 Task: Create a task  Add integration with third-party services such as Google Drive and Dropbox , assign it to team member softage.7@softage.net in the project Ubertech and update the status of the task to  On Track  , set the priority of the task to Low.
Action: Mouse moved to (74, 395)
Screenshot: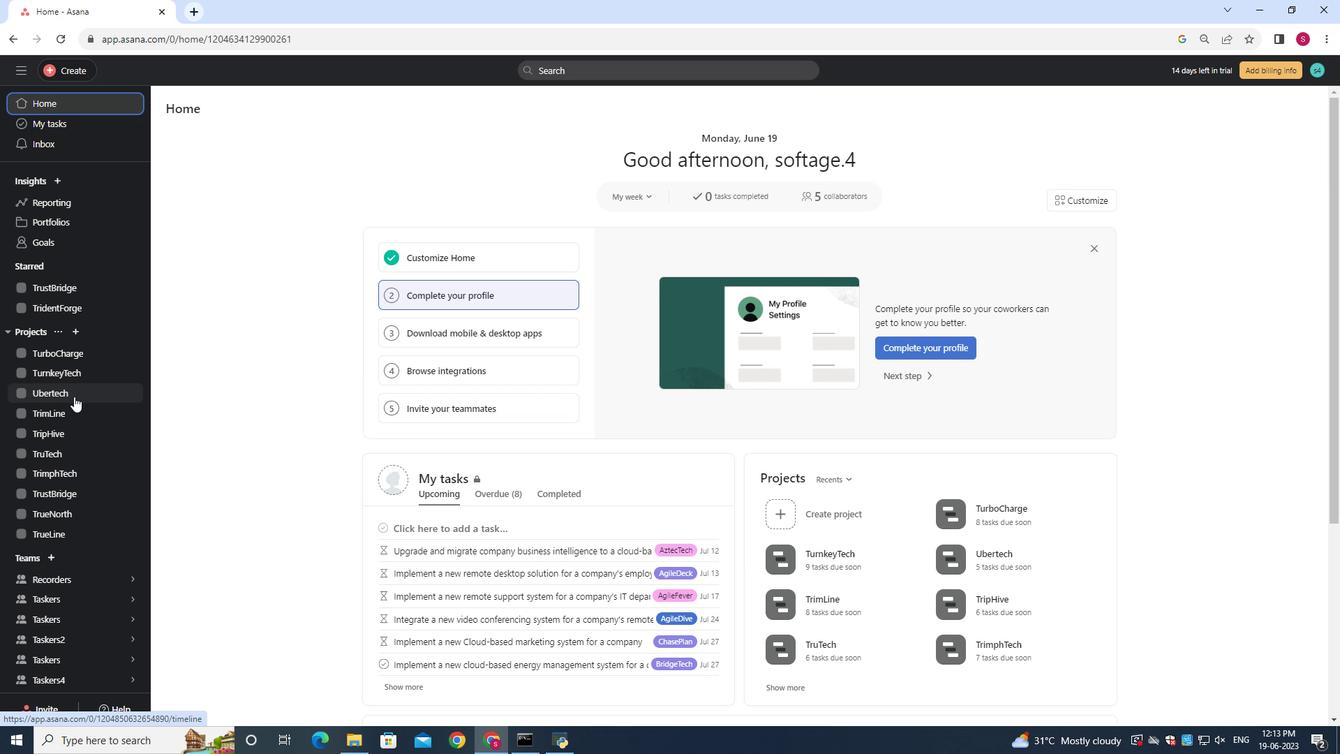 
Action: Mouse pressed left at (74, 395)
Screenshot: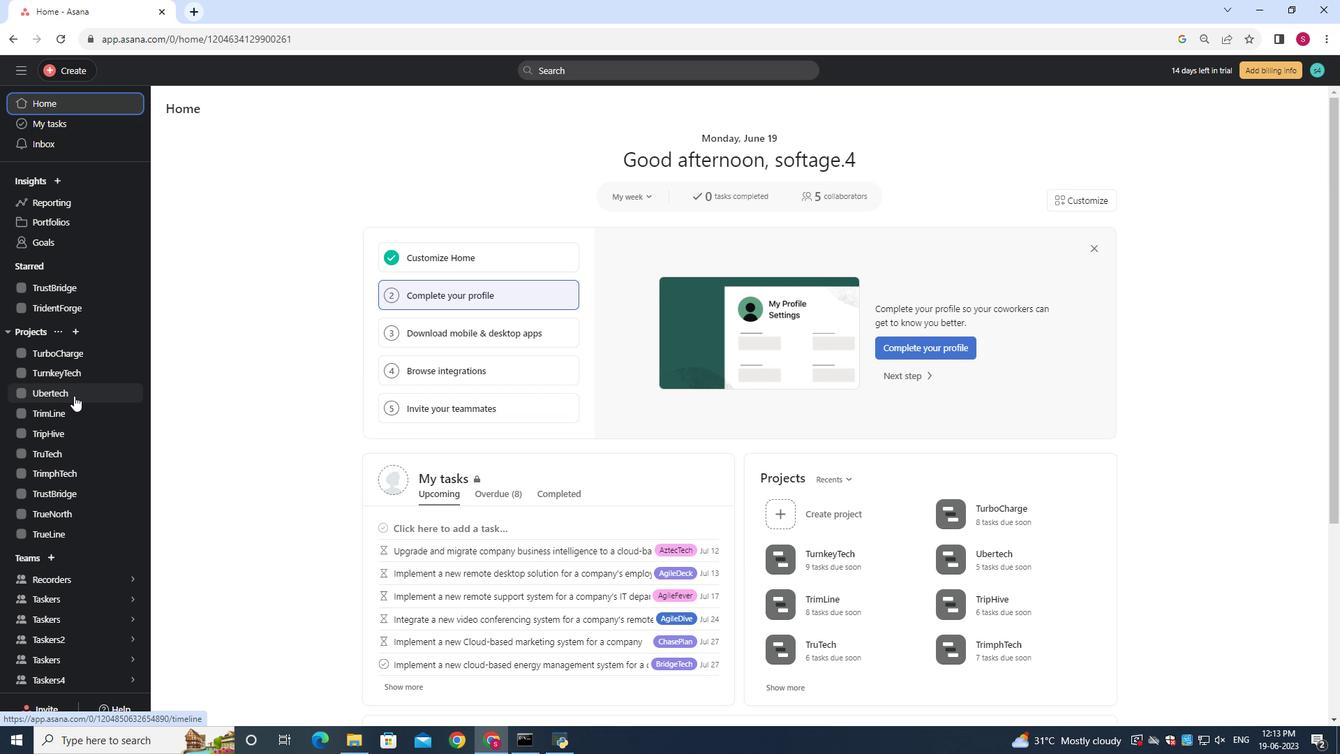 
Action: Mouse moved to (194, 166)
Screenshot: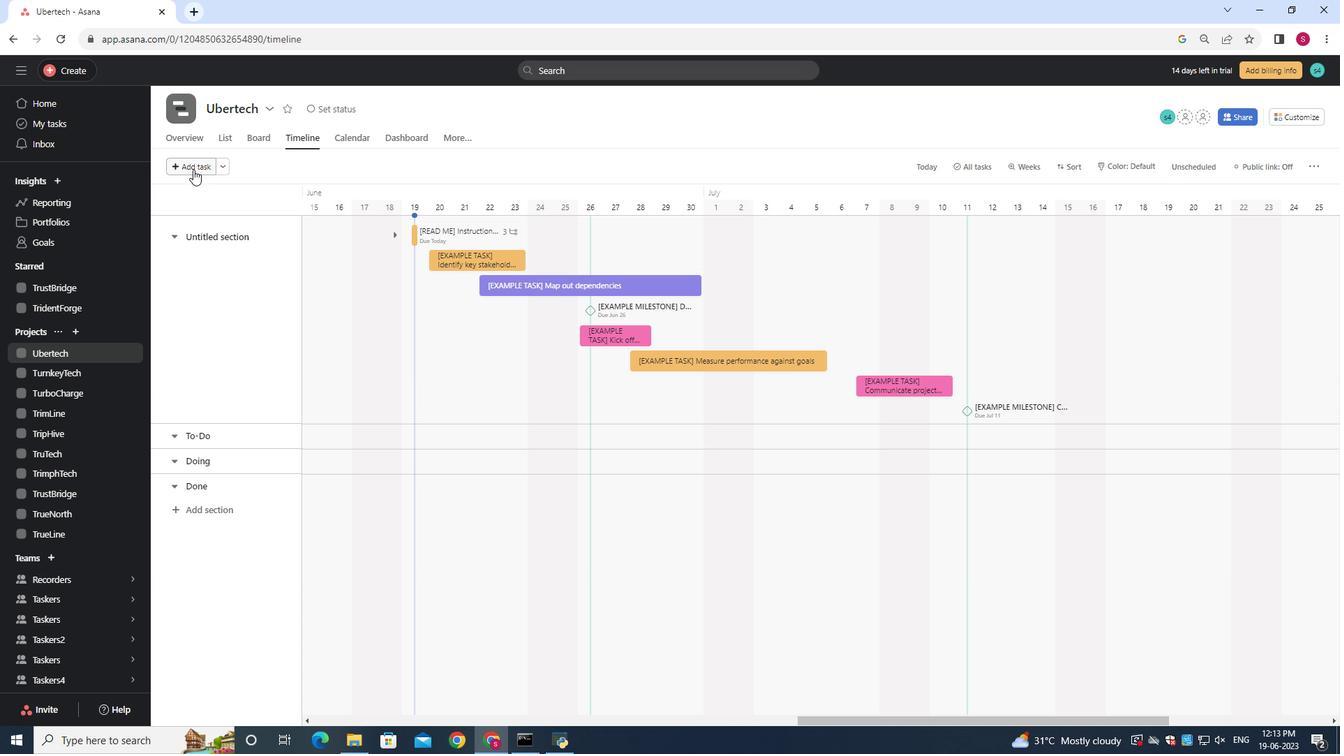 
Action: Mouse pressed left at (194, 166)
Screenshot: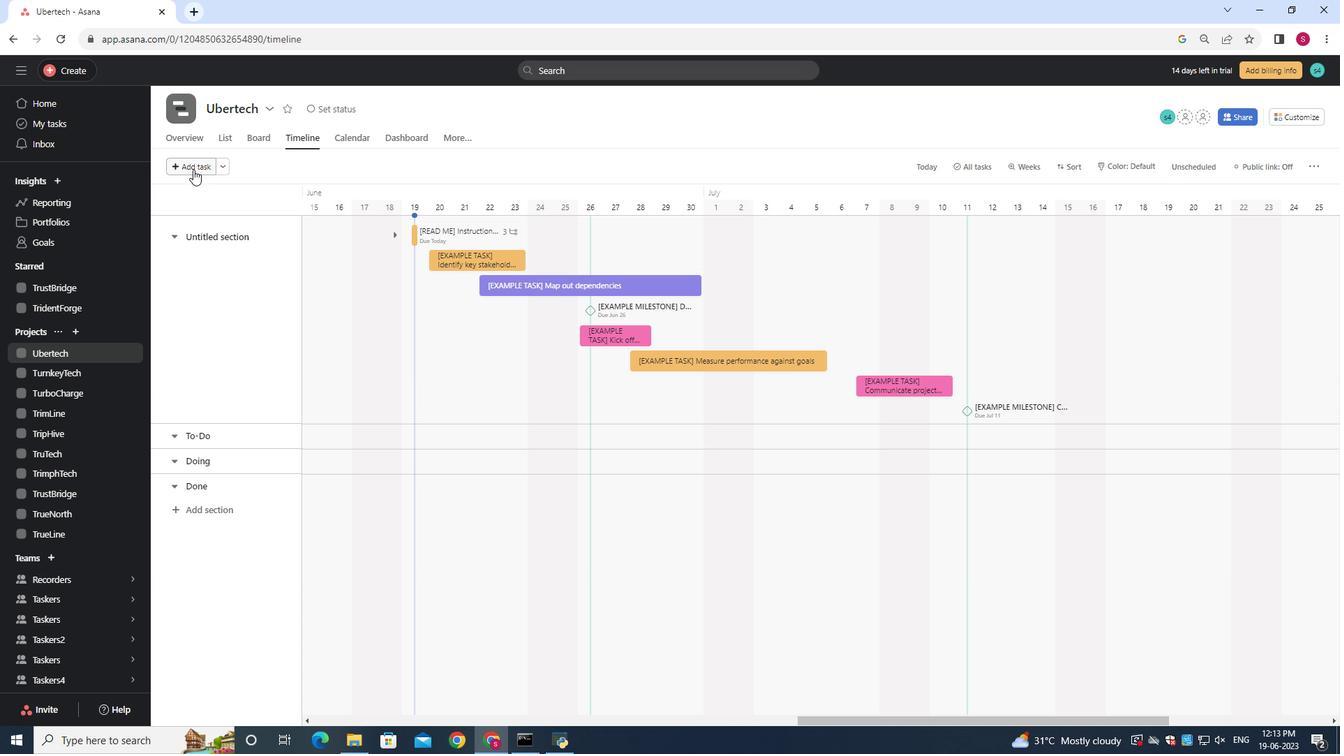 
Action: Mouse moved to (196, 167)
Screenshot: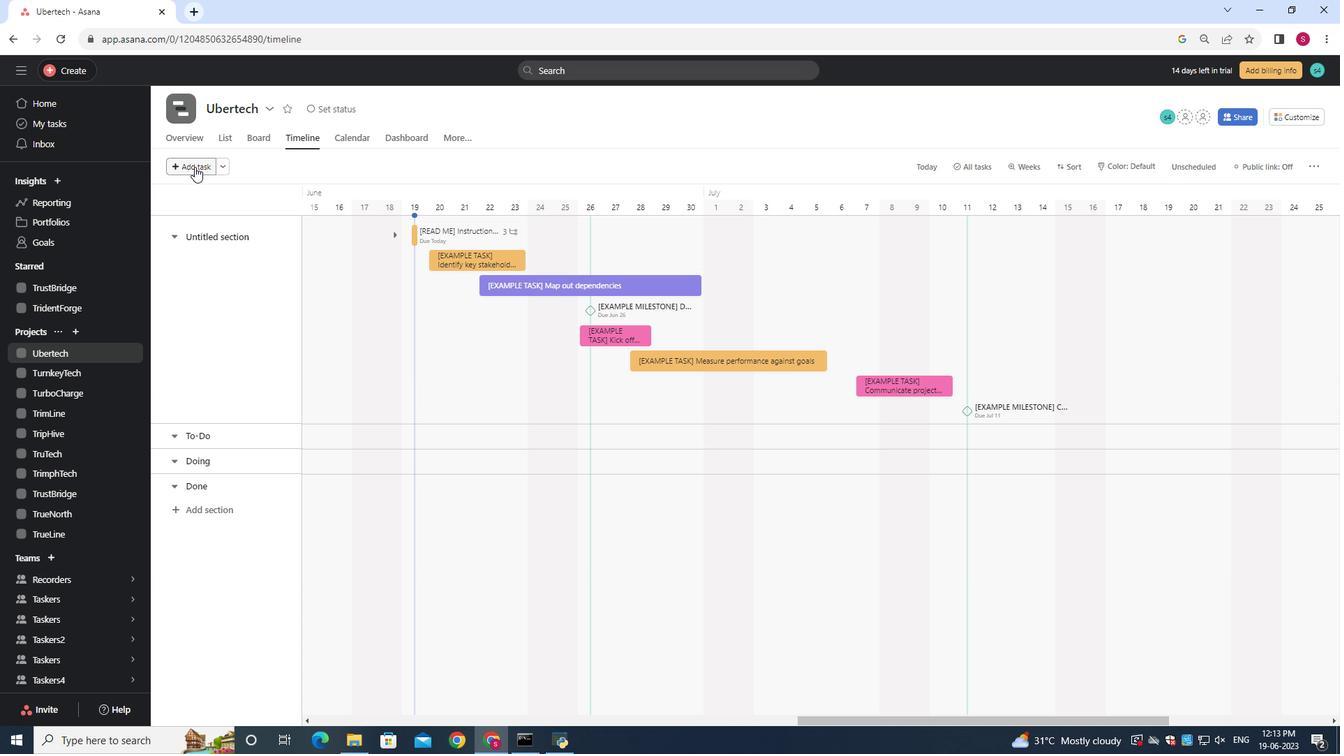 
Action: Key pressed <Key.shift>Add<Key.space><Key.shift>integration<Key.space>with<Key.space>third-party<Key.space>services<Key.space>such<Key.space>as<Key.space><Key.shift>Google<Key.space><Key.shift>Drive<Key.space>and<Key.space><Key.shift>F<Key.backspace><Key.shift>Dropboc<Key.backspace>x
Screenshot: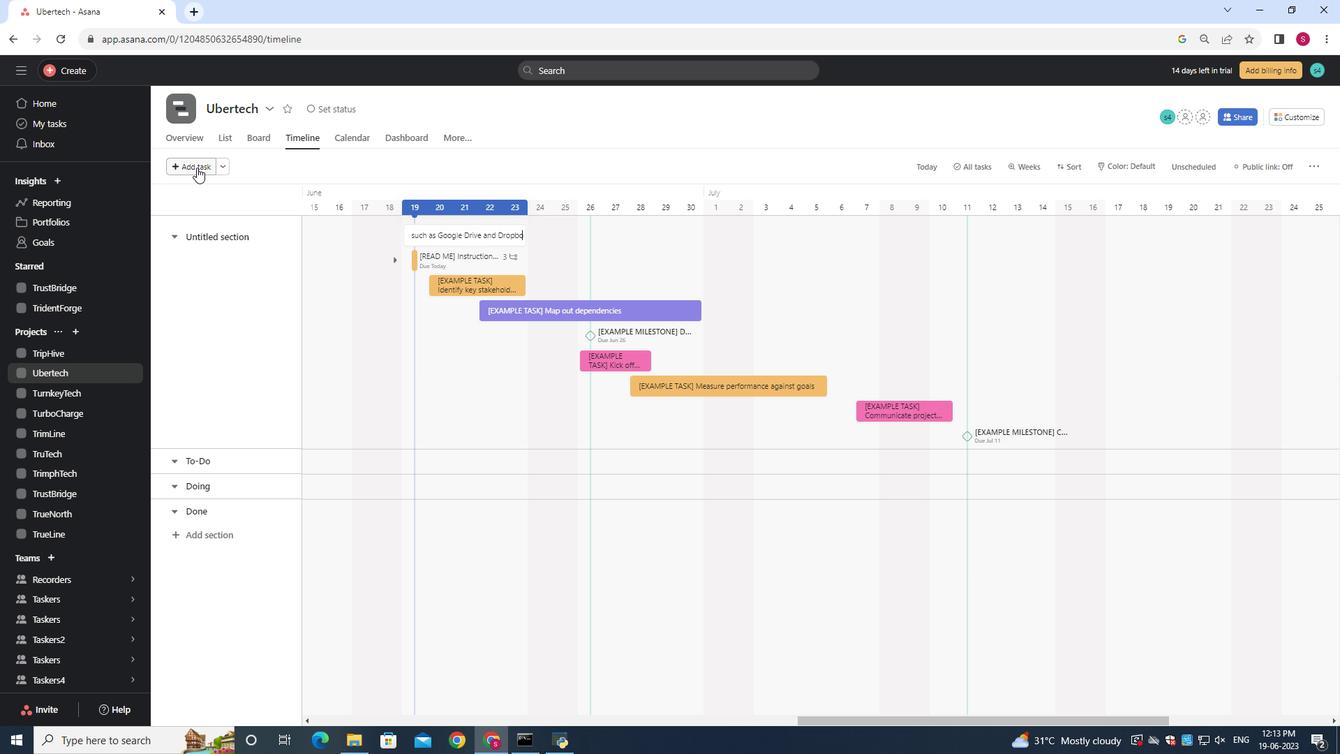 
Action: Mouse moved to (490, 238)
Screenshot: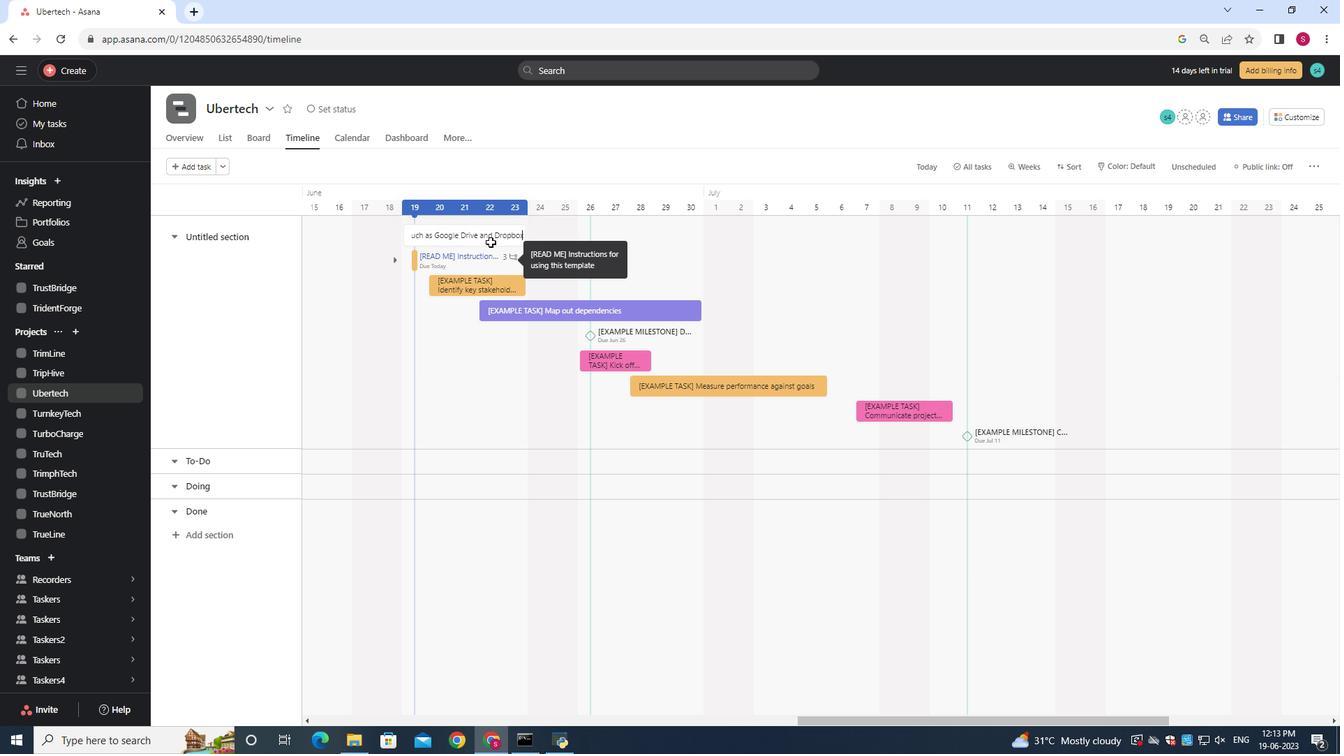 
Action: Mouse pressed left at (490, 238)
Screenshot: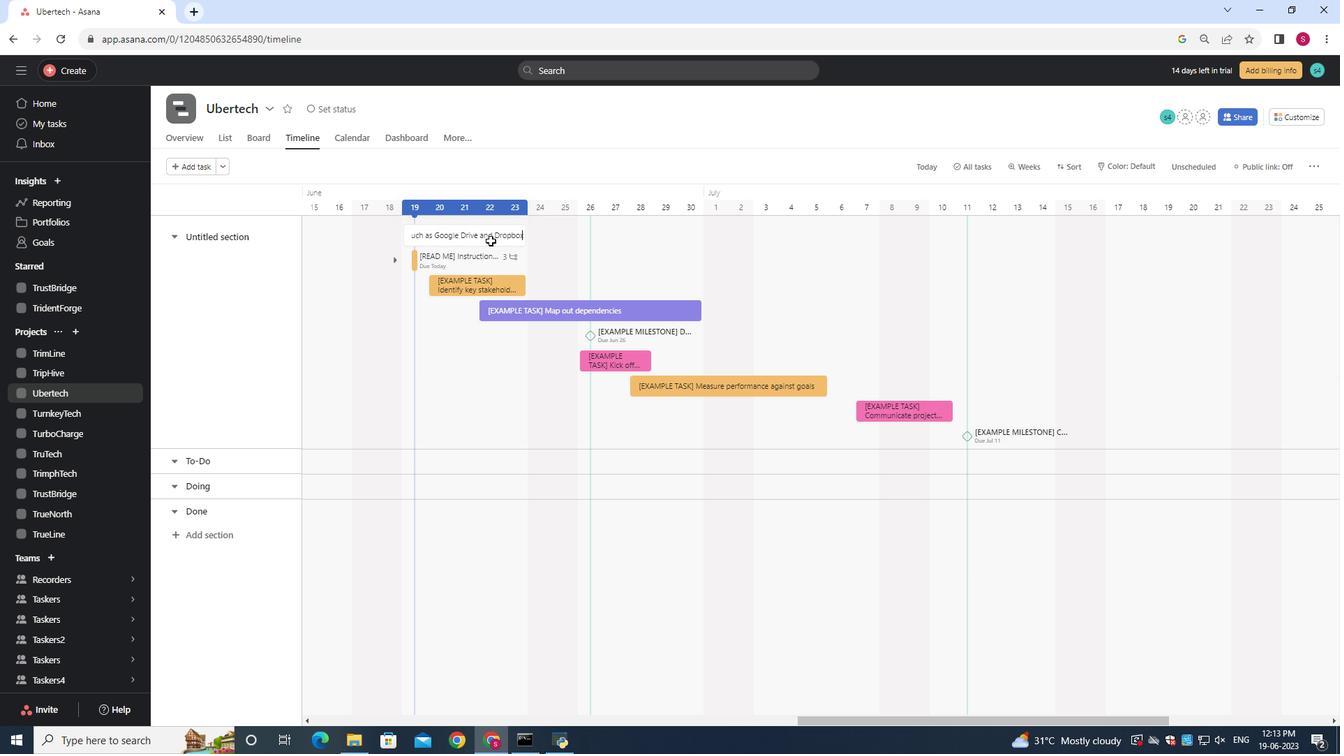 
Action: Mouse moved to (1026, 371)
Screenshot: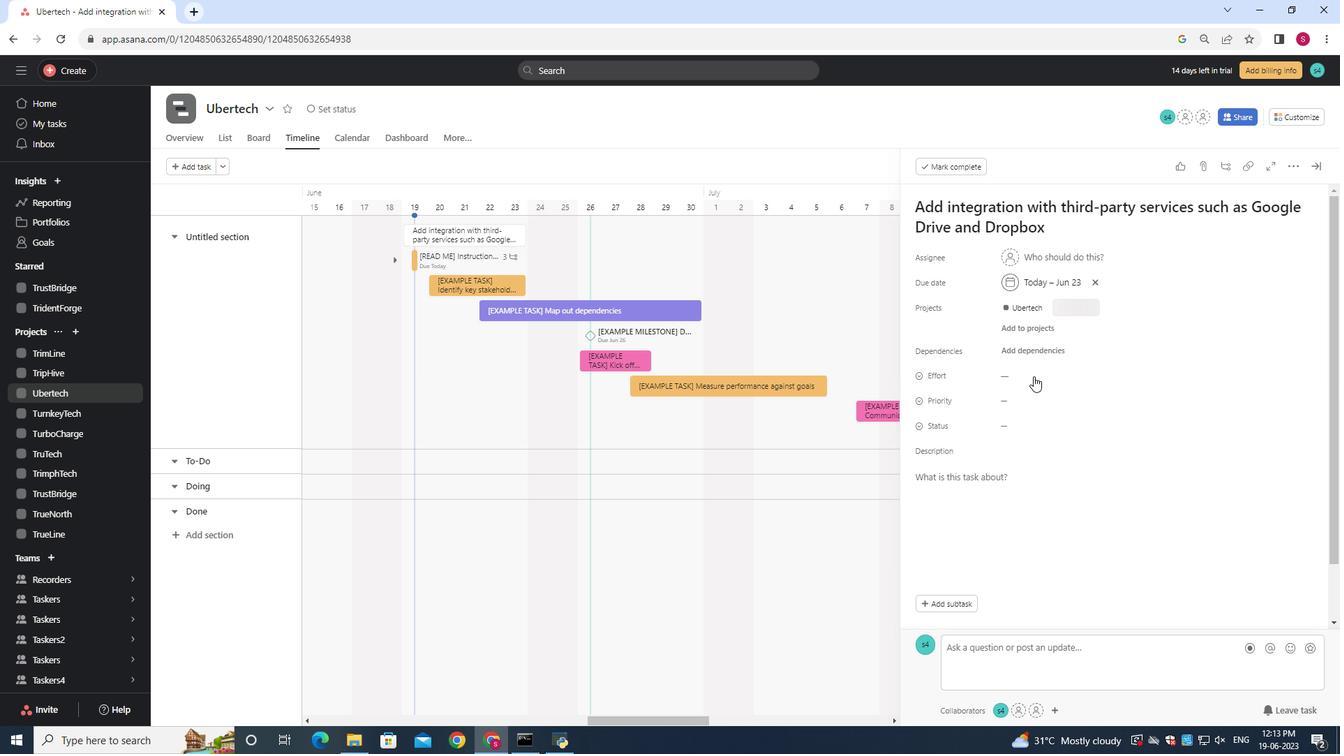 
Action: Mouse scrolled (1026, 370) with delta (0, 0)
Screenshot: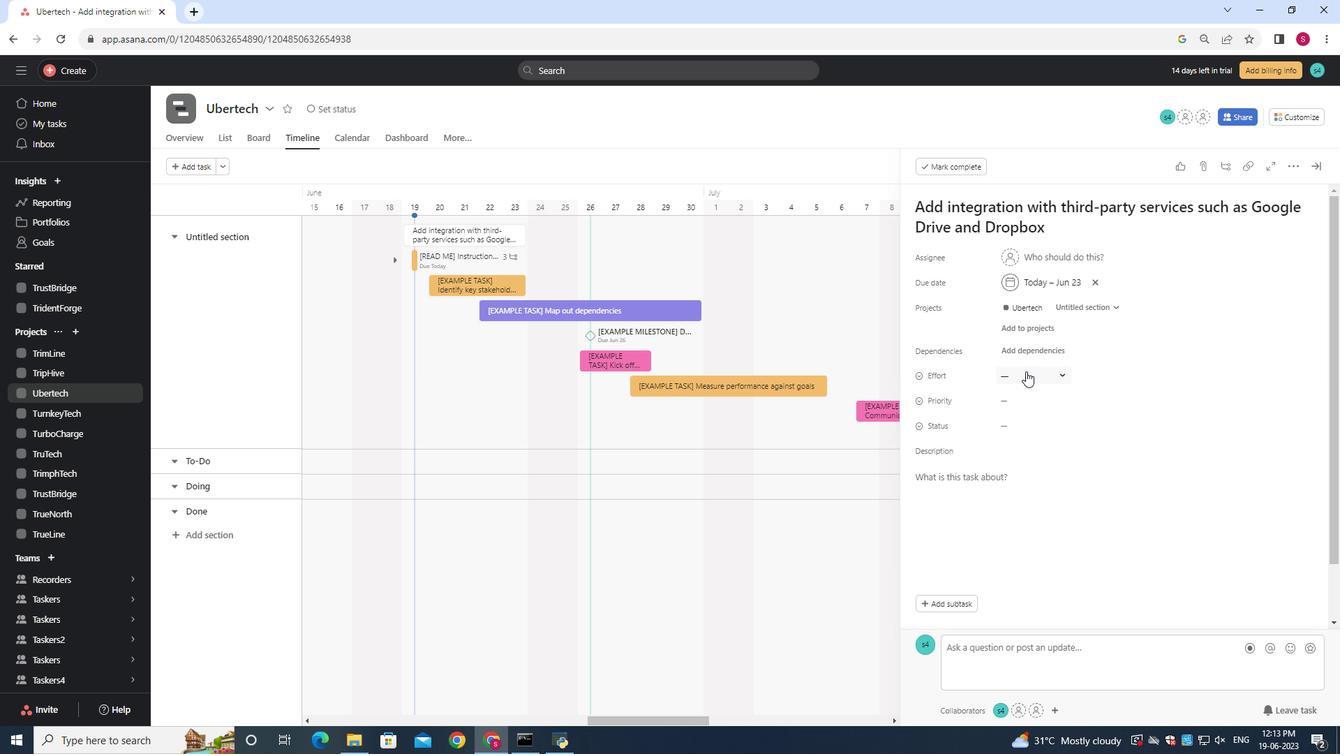 
Action: Mouse moved to (1026, 372)
Screenshot: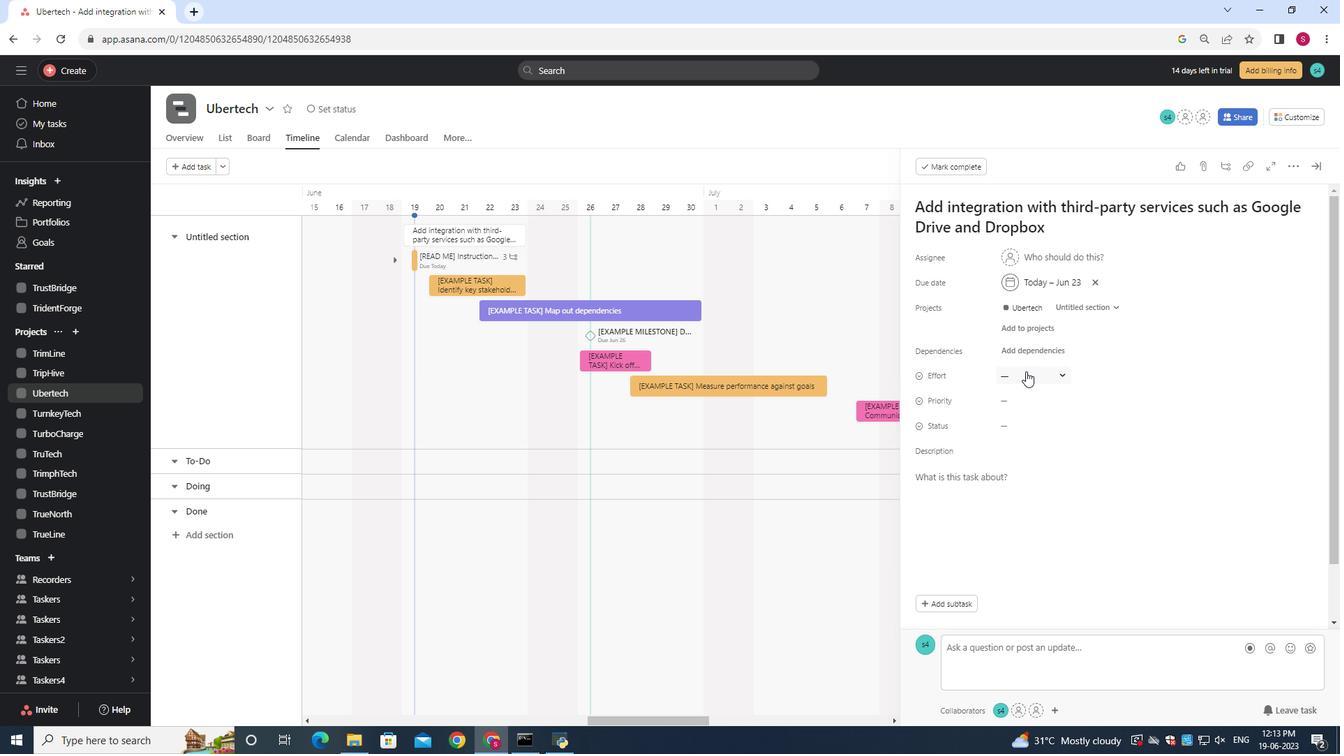
Action: Mouse scrolled (1026, 370) with delta (0, 0)
Screenshot: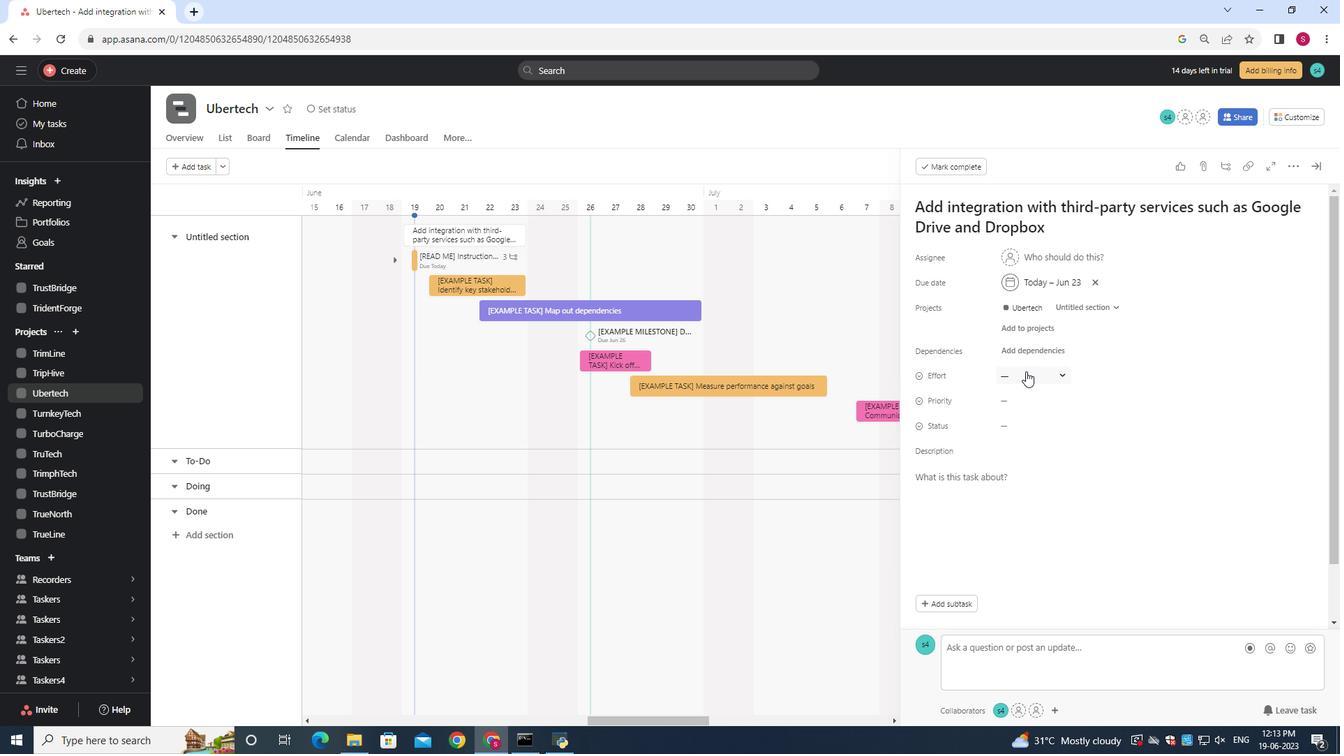 
Action: Mouse moved to (1026, 373)
Screenshot: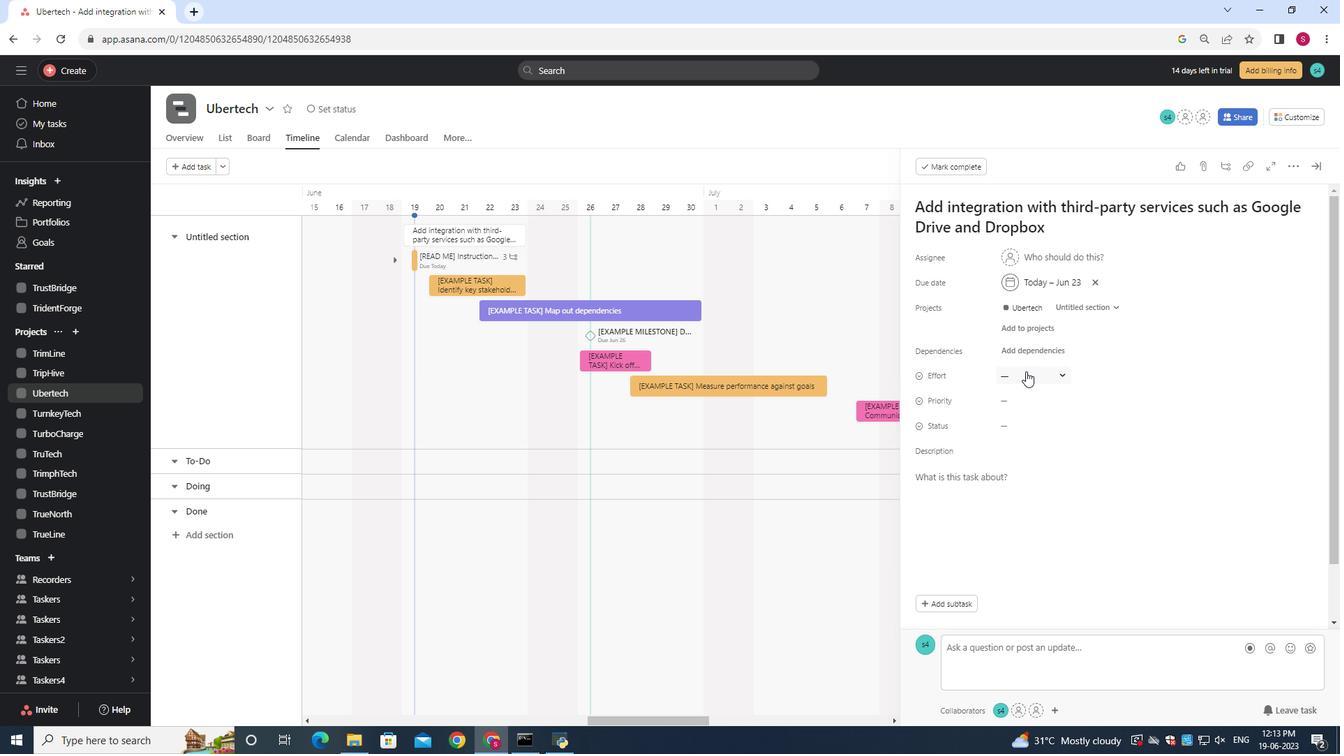 
Action: Mouse scrolled (1026, 371) with delta (0, 0)
Screenshot: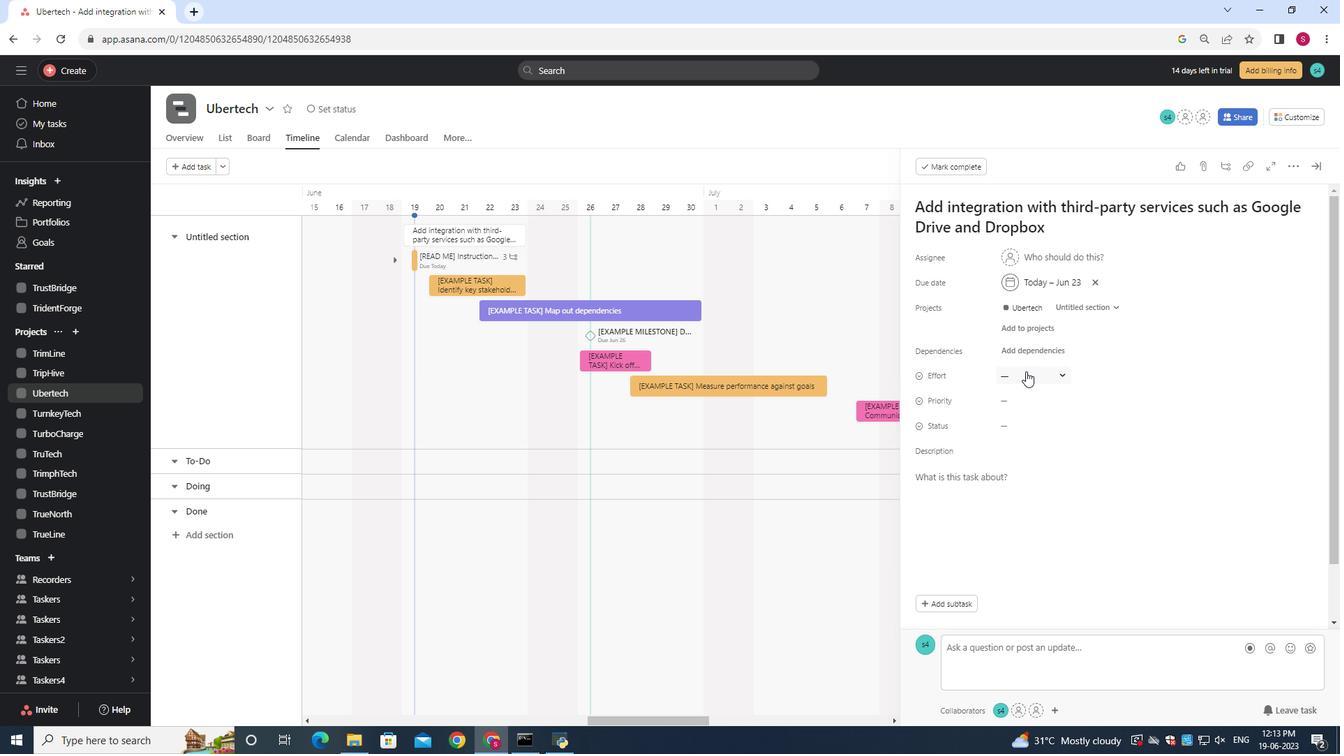 
Action: Mouse moved to (1025, 373)
Screenshot: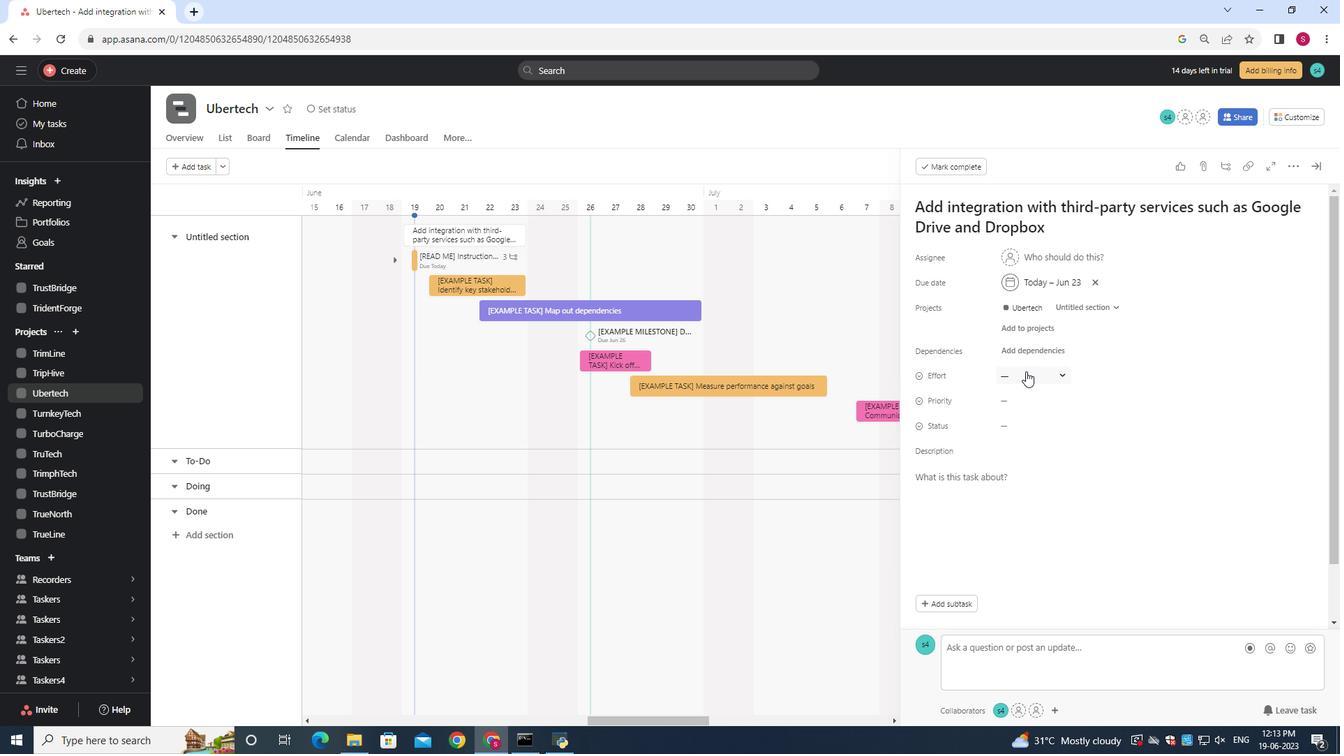 
Action: Mouse scrolled (1026, 372) with delta (0, 0)
Screenshot: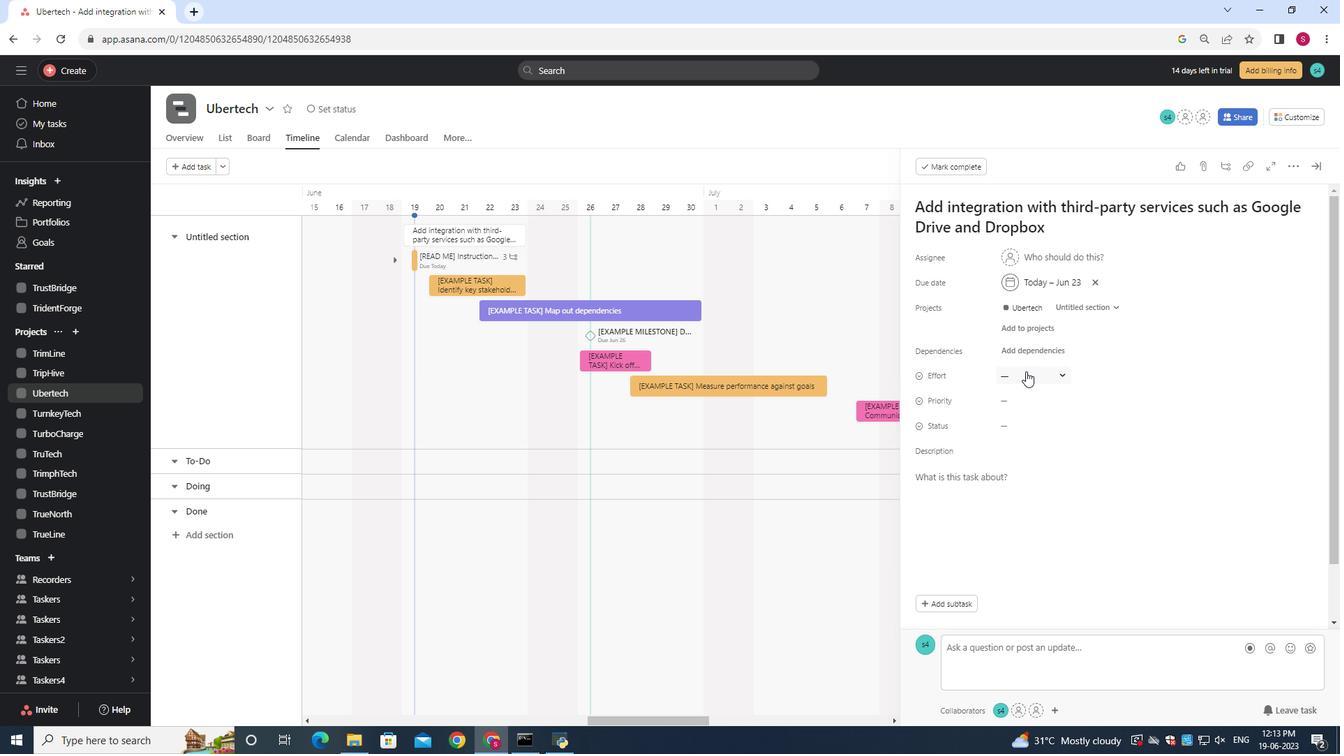 
Action: Mouse moved to (1025, 373)
Screenshot: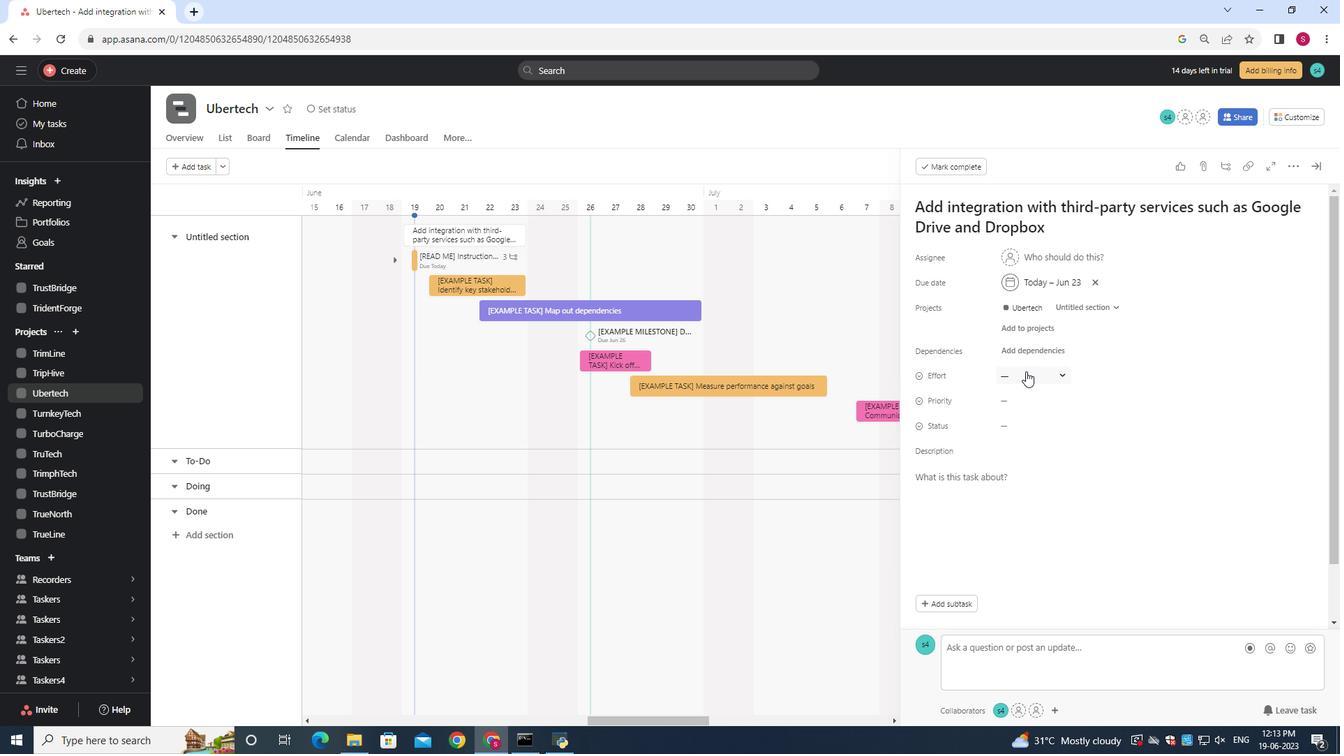 
Action: Mouse scrolled (1025, 372) with delta (0, 0)
Screenshot: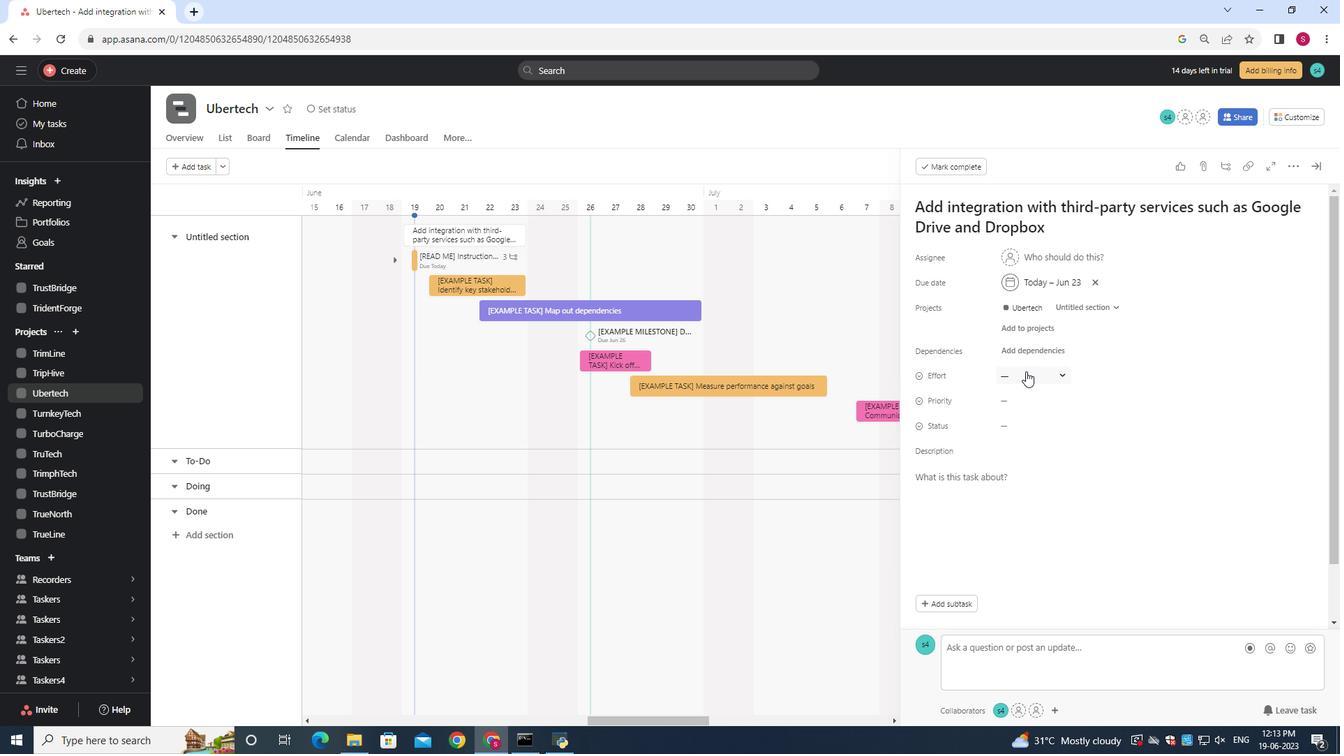 
Action: Mouse moved to (1018, 297)
Screenshot: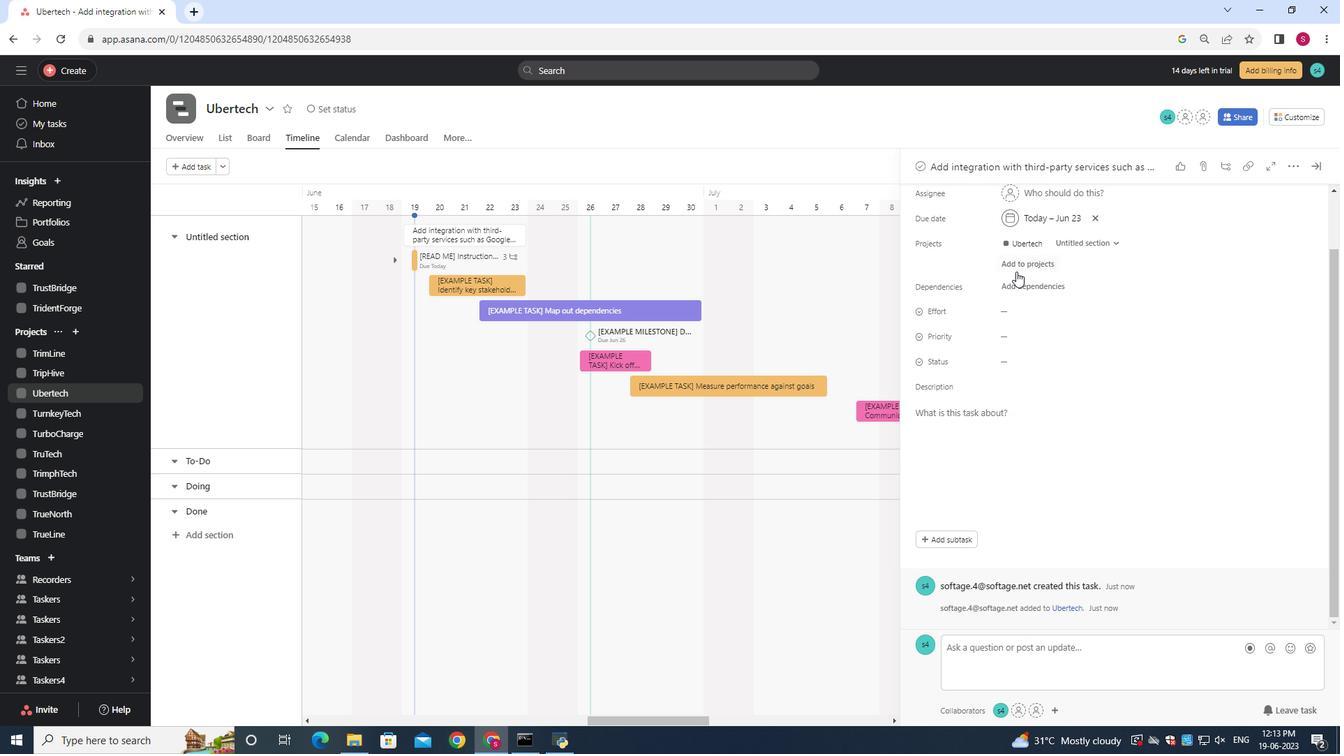 
Action: Mouse scrolled (1018, 298) with delta (0, 0)
Screenshot: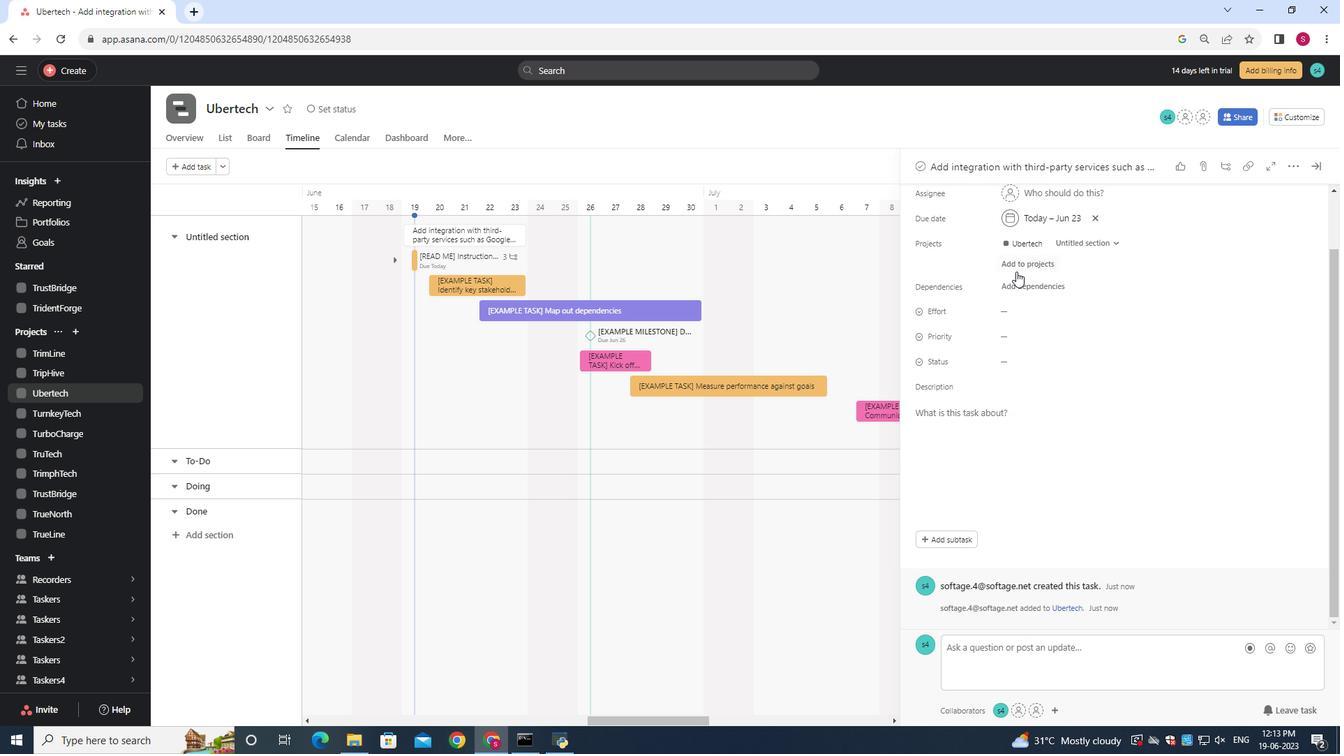 
Action: Mouse scrolled (1018, 298) with delta (0, 0)
Screenshot: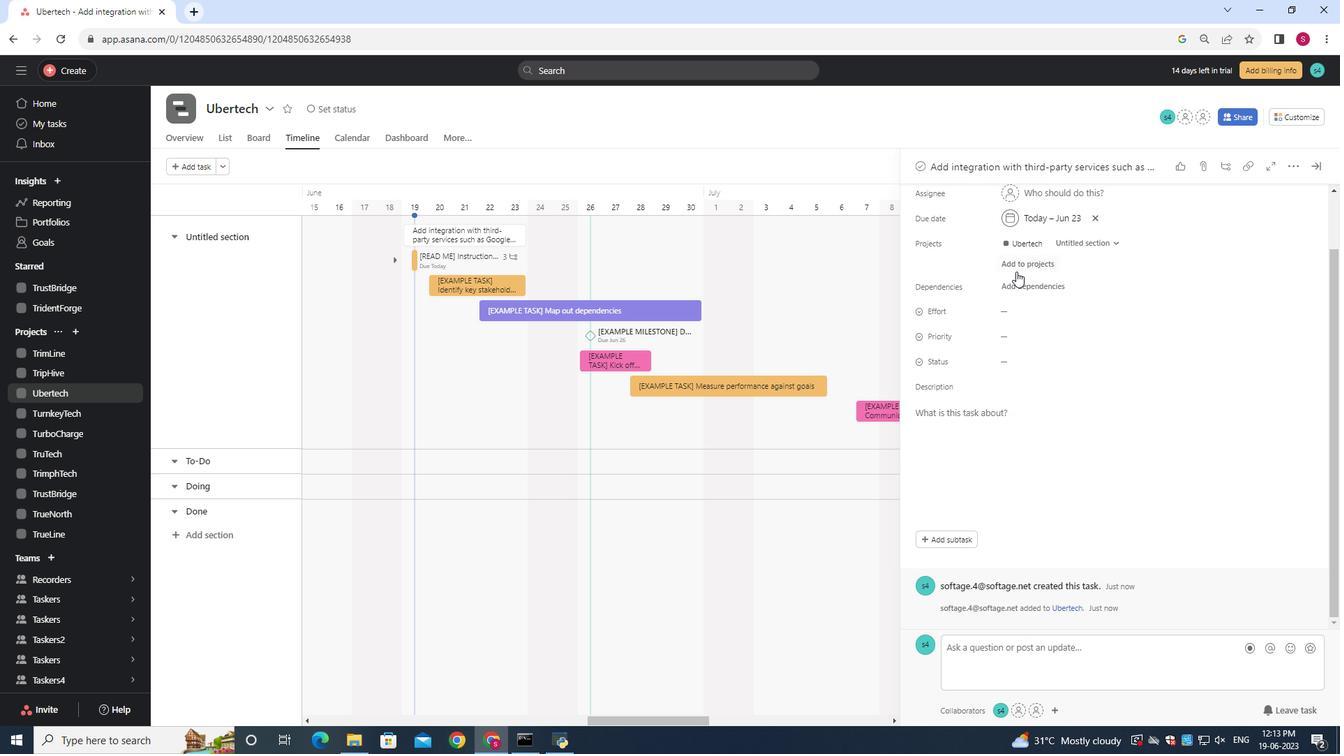 
Action: Mouse scrolled (1018, 298) with delta (0, 0)
Screenshot: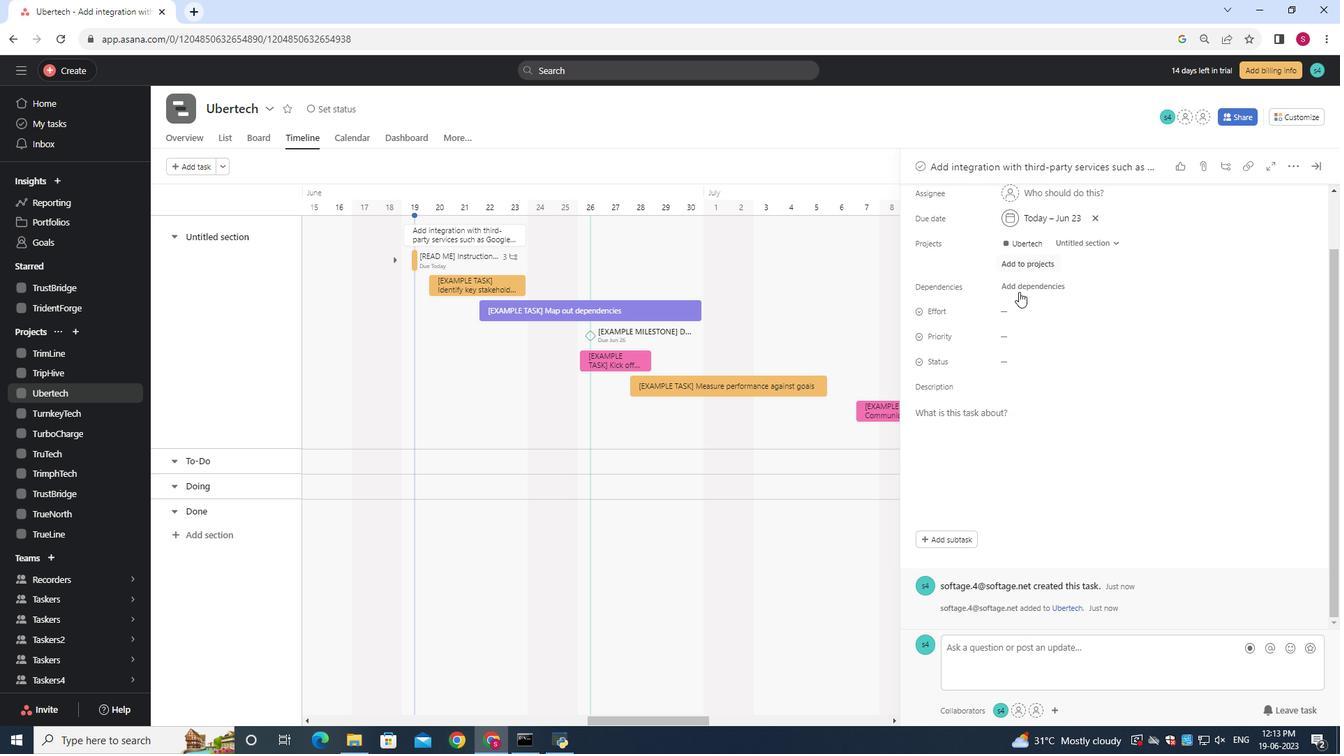 
Action: Mouse scrolled (1018, 298) with delta (0, 0)
Screenshot: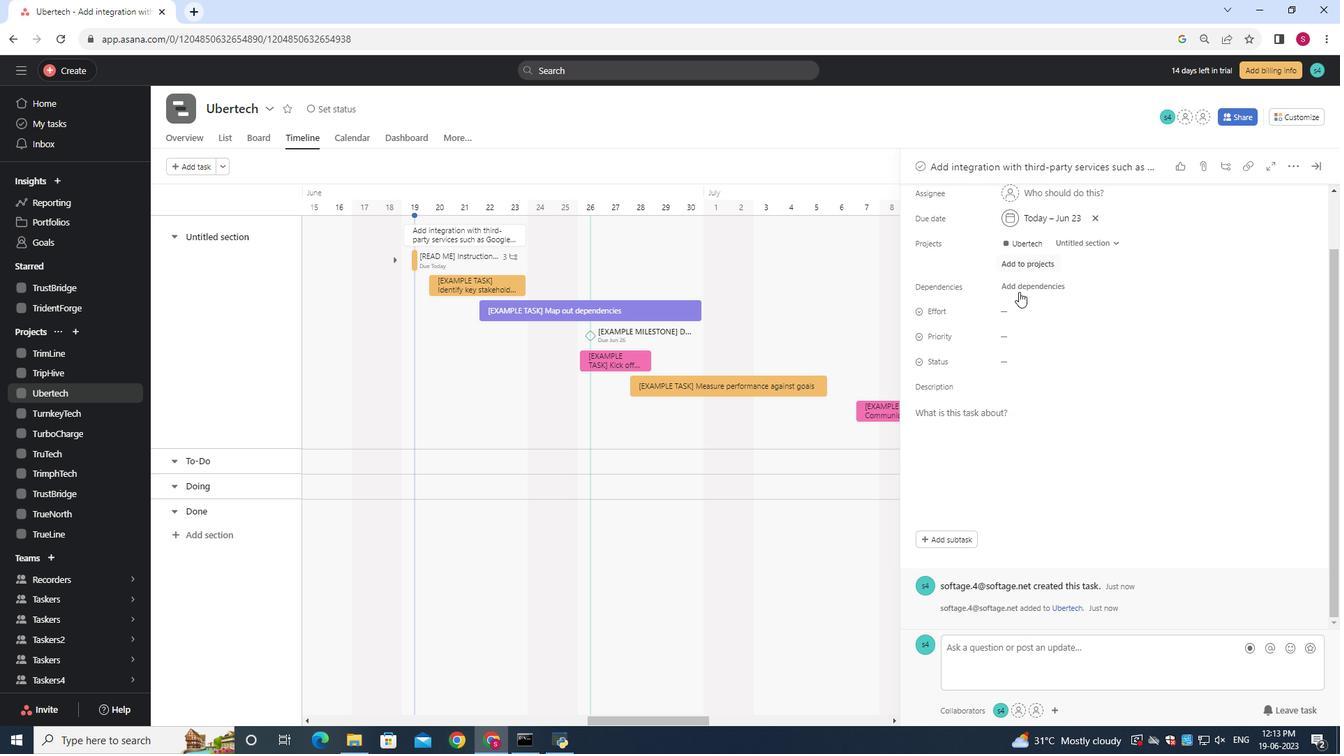 
Action: Mouse scrolled (1018, 298) with delta (0, 0)
Screenshot: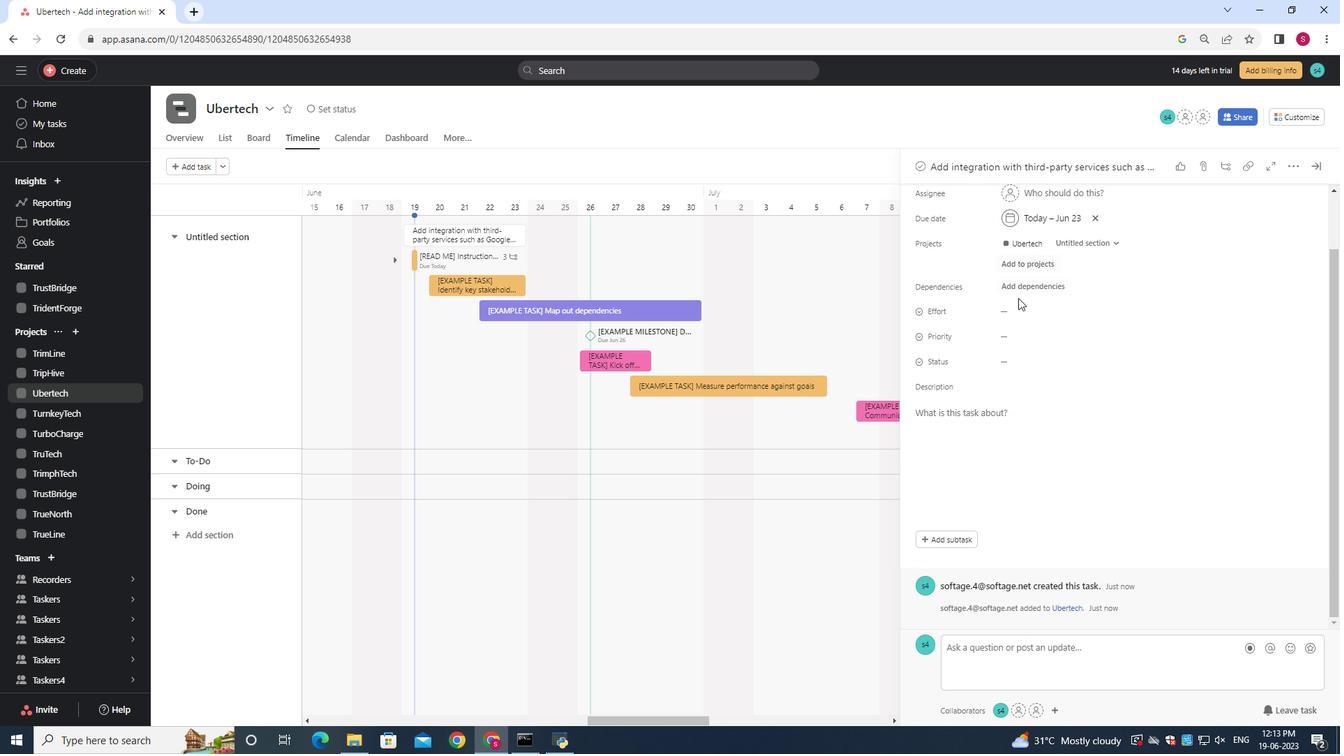 
Action: Mouse scrolled (1018, 298) with delta (0, 0)
Screenshot: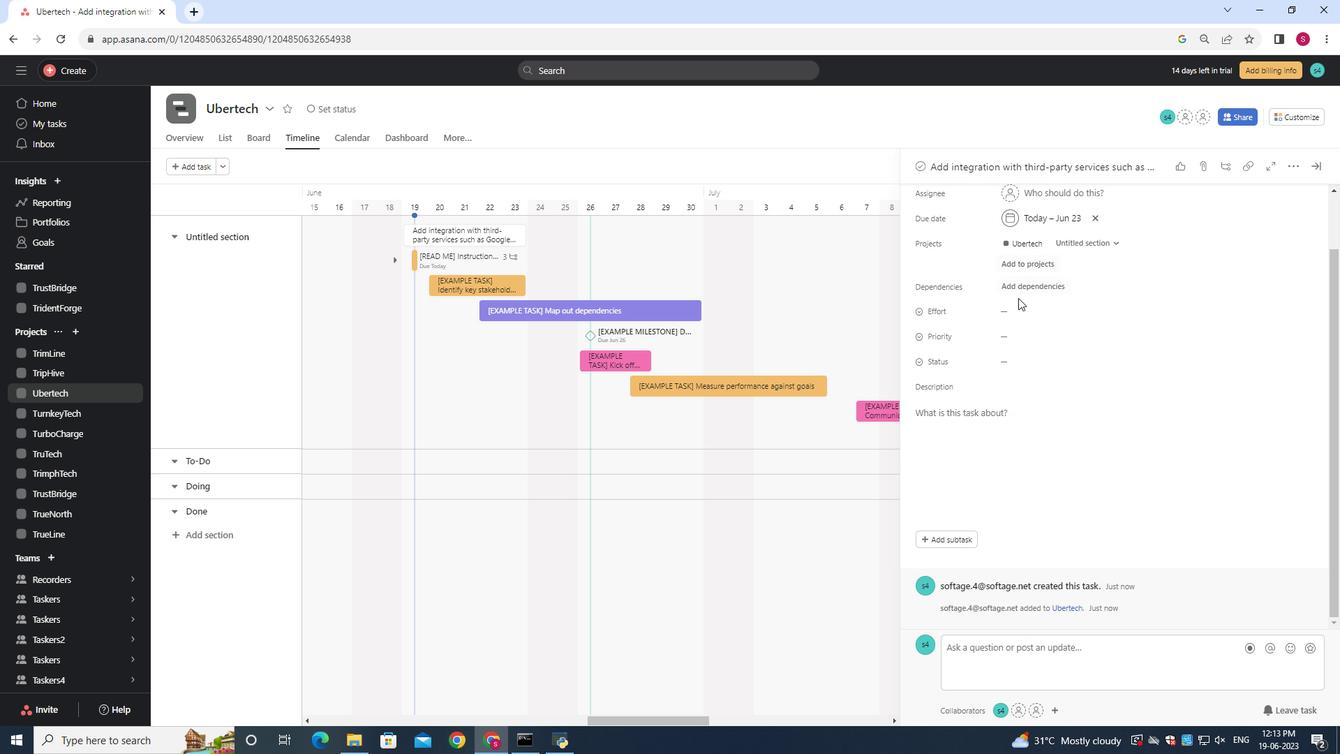 
Action: Mouse moved to (1044, 251)
Screenshot: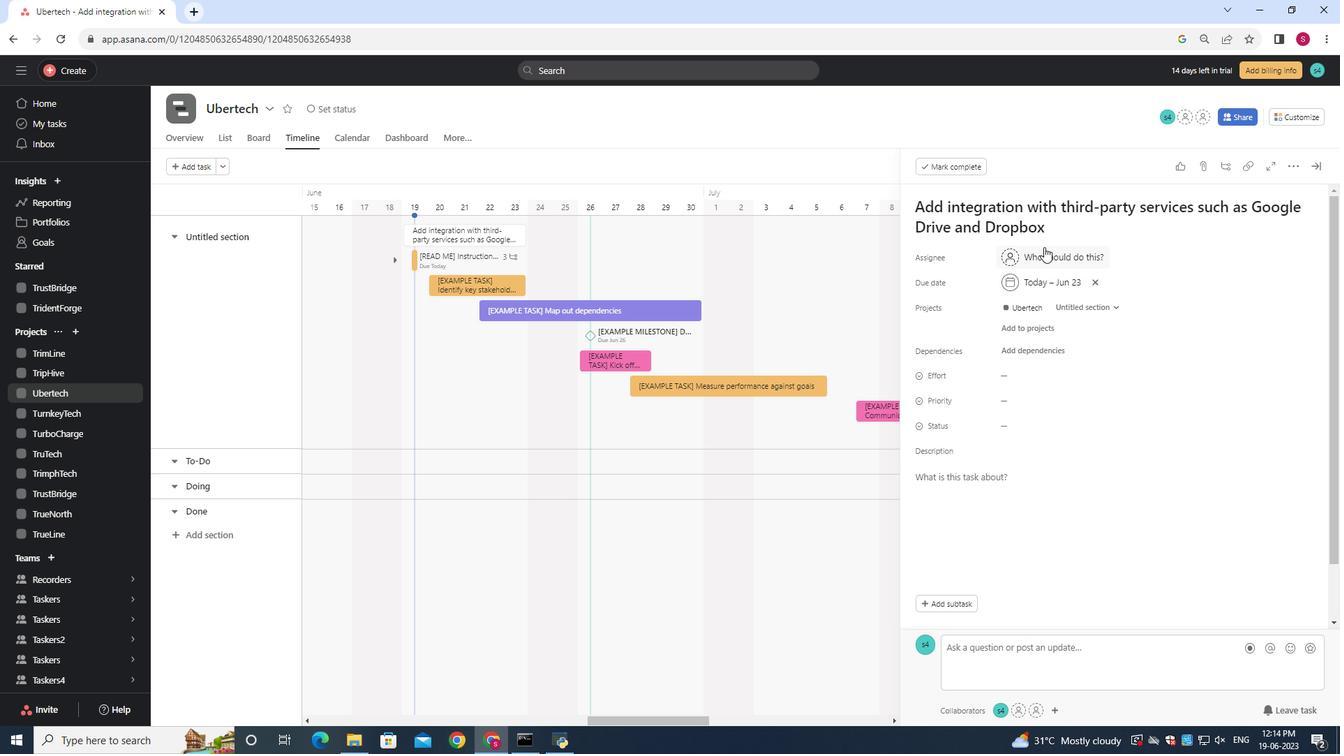 
Action: Mouse pressed left at (1044, 251)
Screenshot: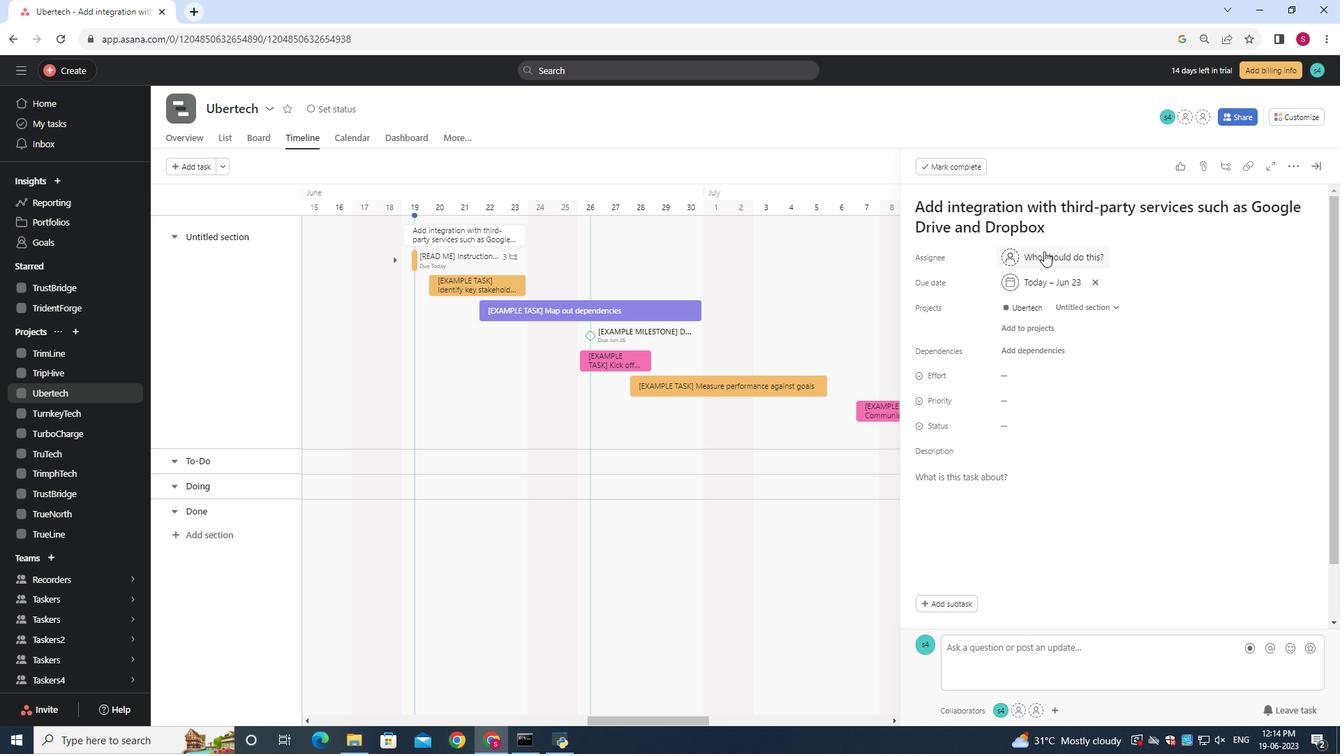 
Action: Mouse moved to (1039, 248)
Screenshot: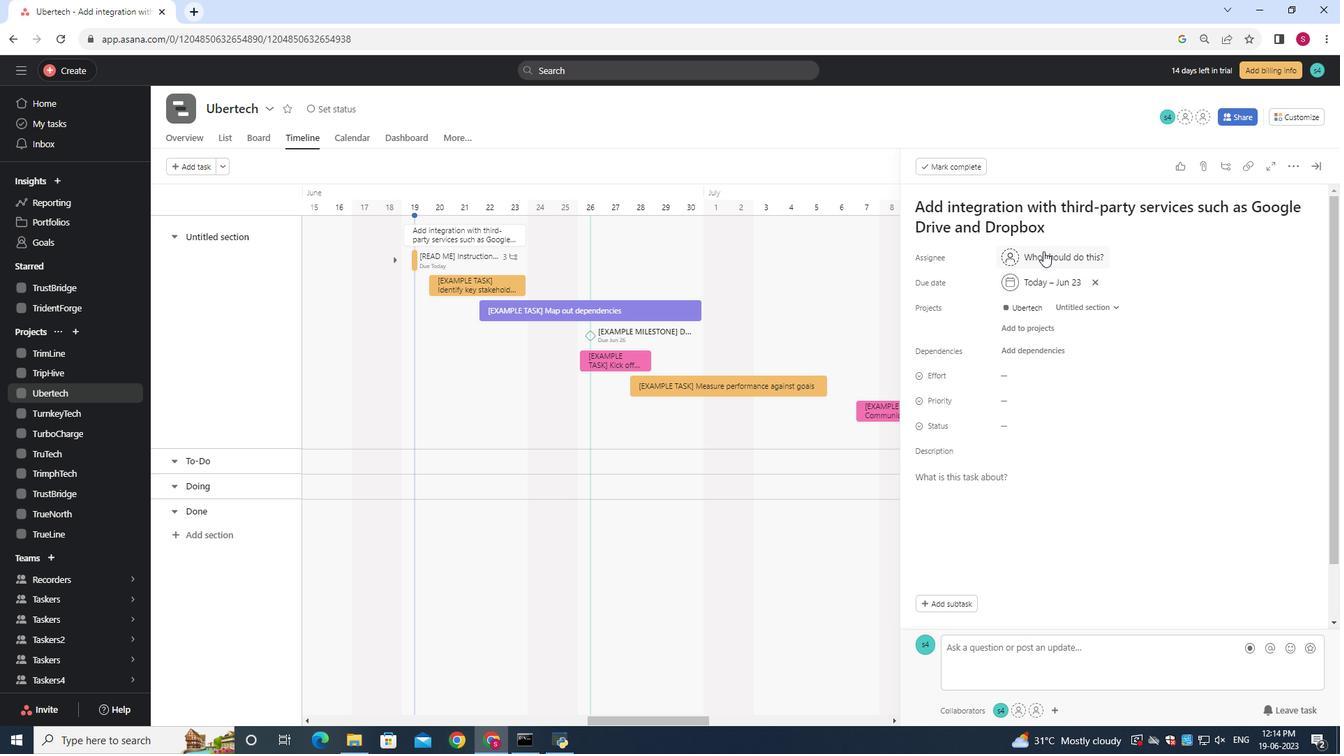 
Action: Key pressed softage.7<Key.shift>@softage.net
Screenshot: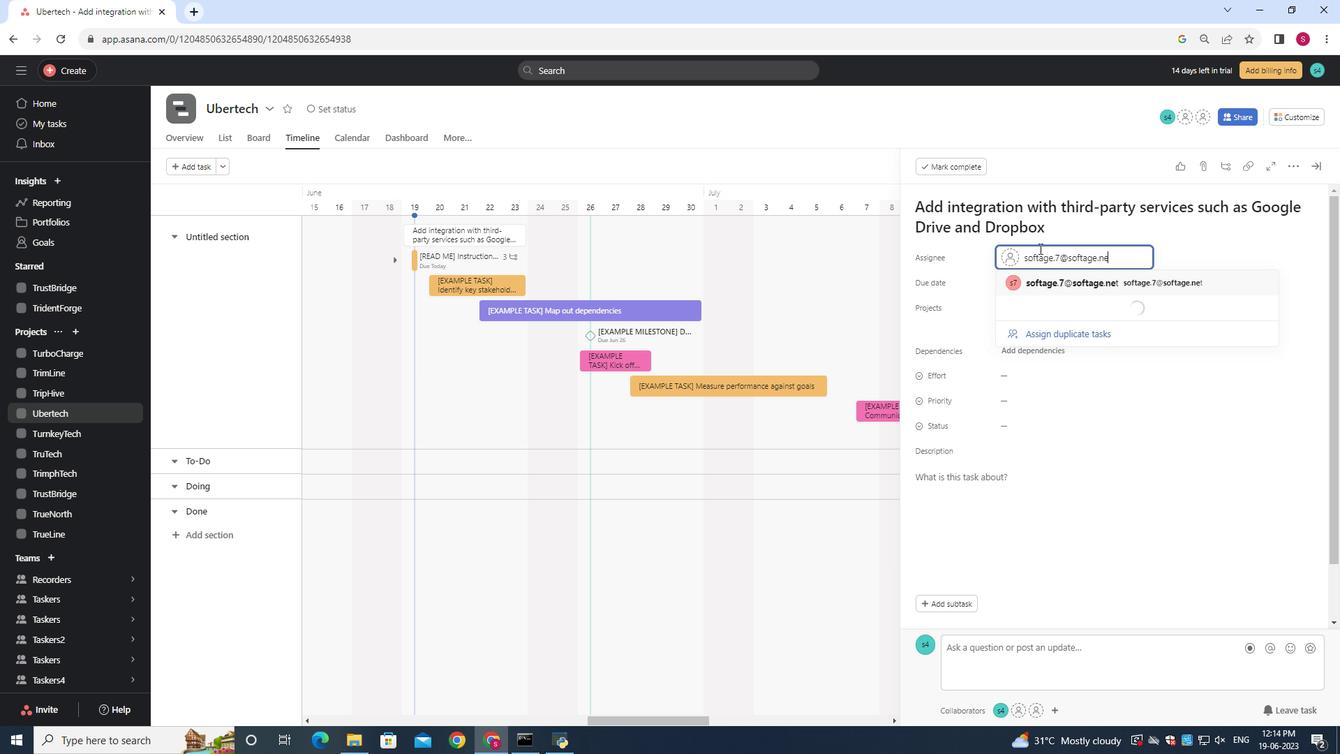
Action: Mouse moved to (1066, 284)
Screenshot: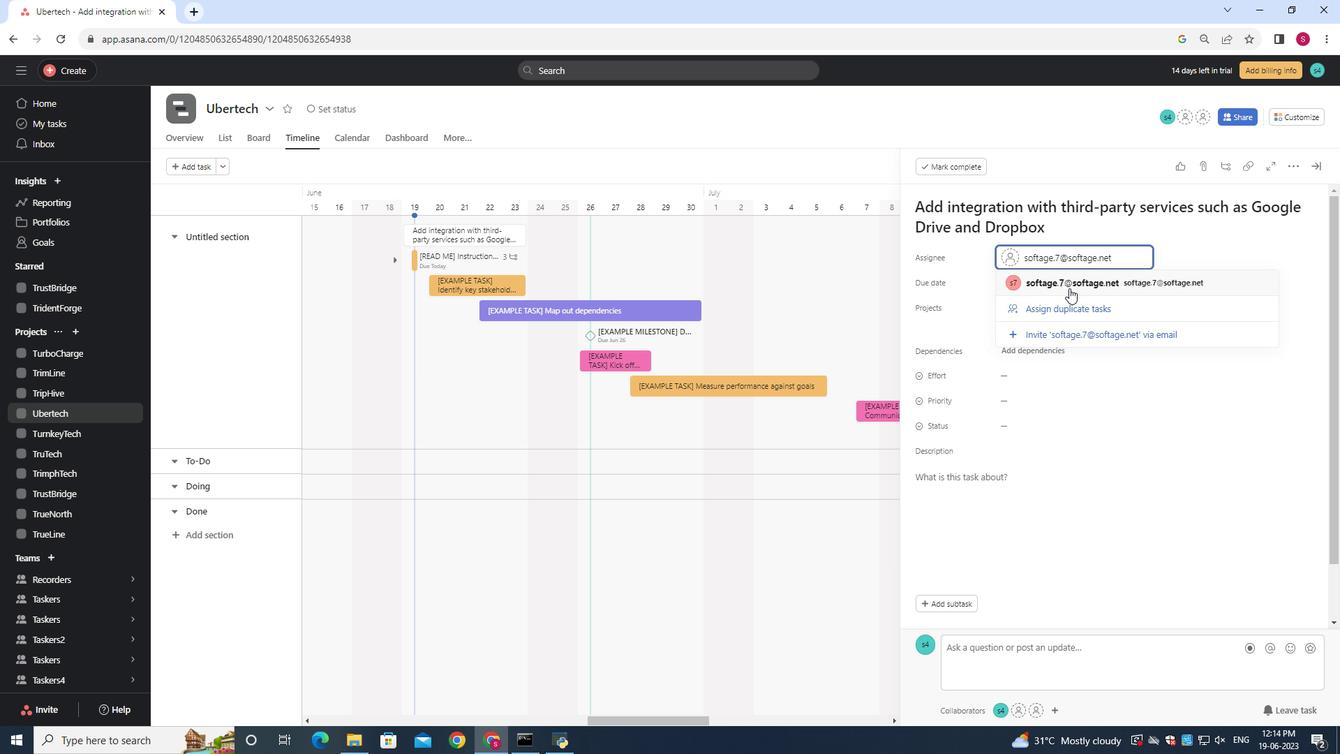 
Action: Mouse pressed left at (1066, 284)
Screenshot: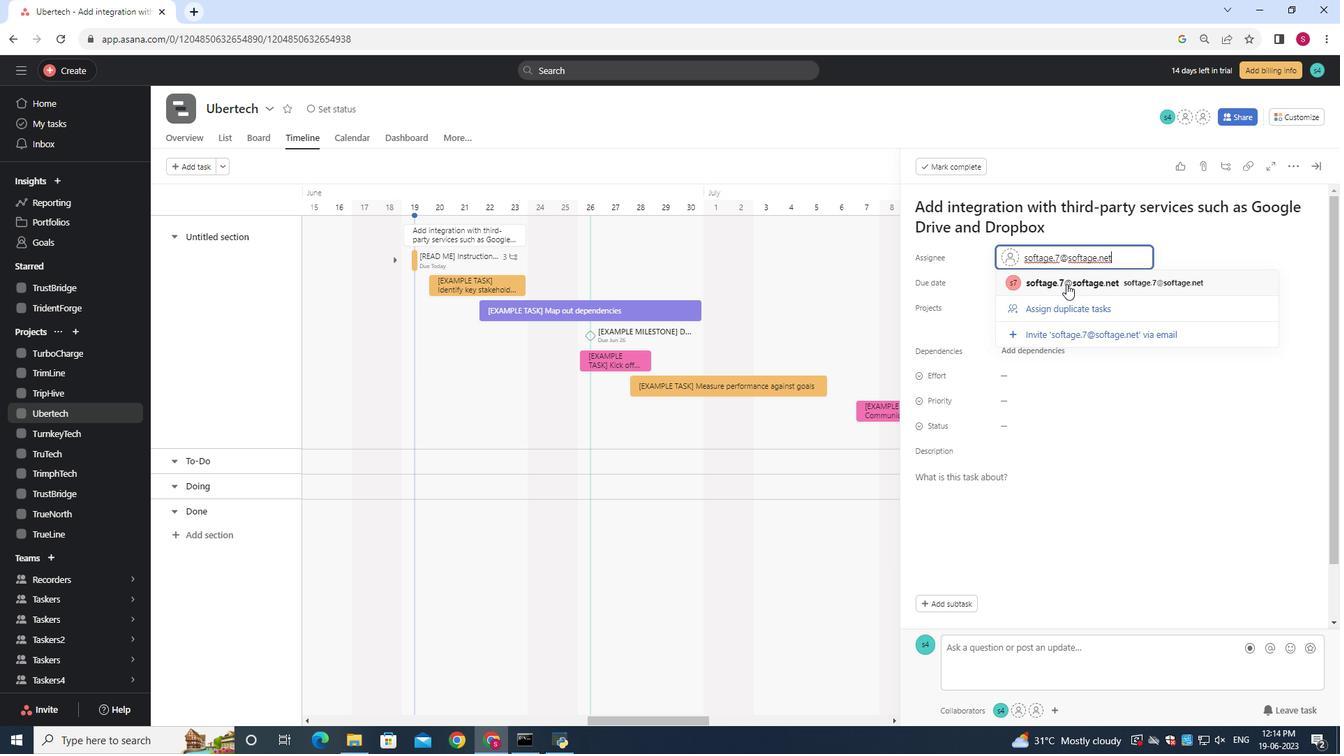 
Action: Mouse moved to (1008, 425)
Screenshot: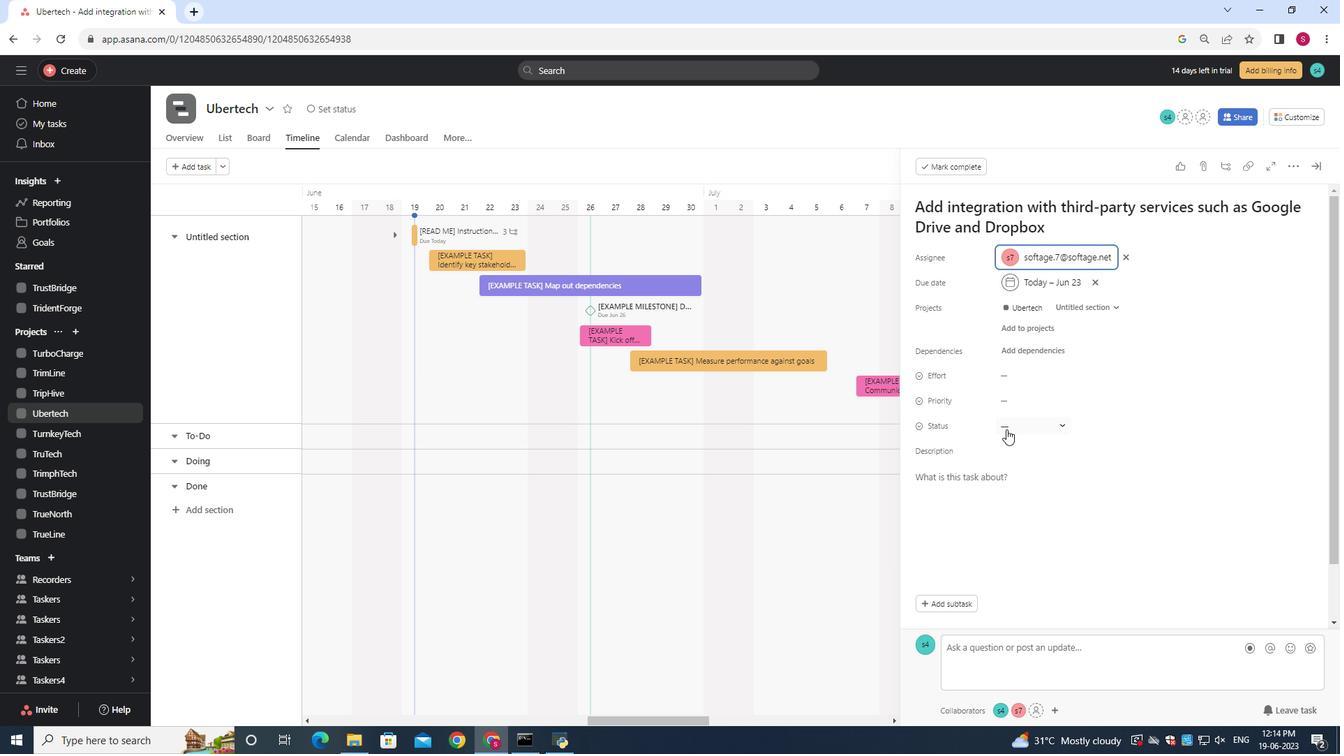 
Action: Mouse pressed left at (1008, 425)
Screenshot: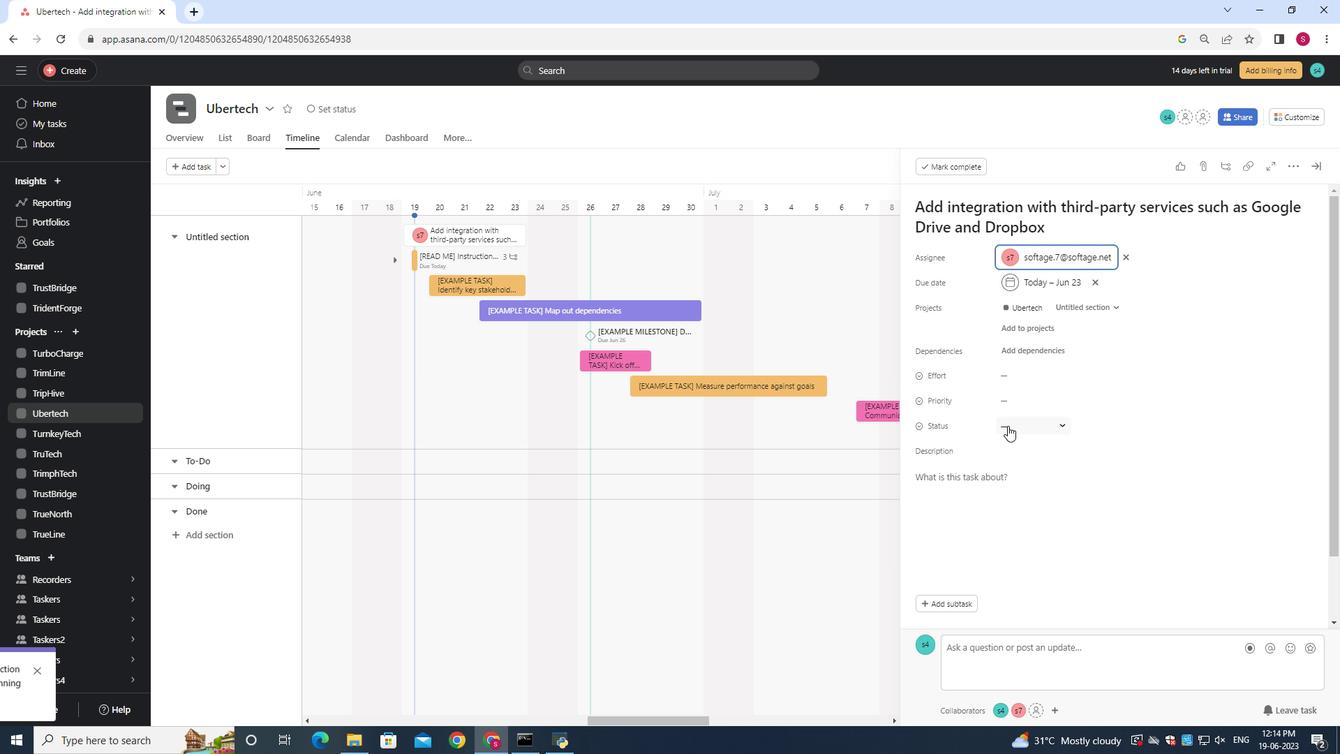 
Action: Mouse moved to (1032, 469)
Screenshot: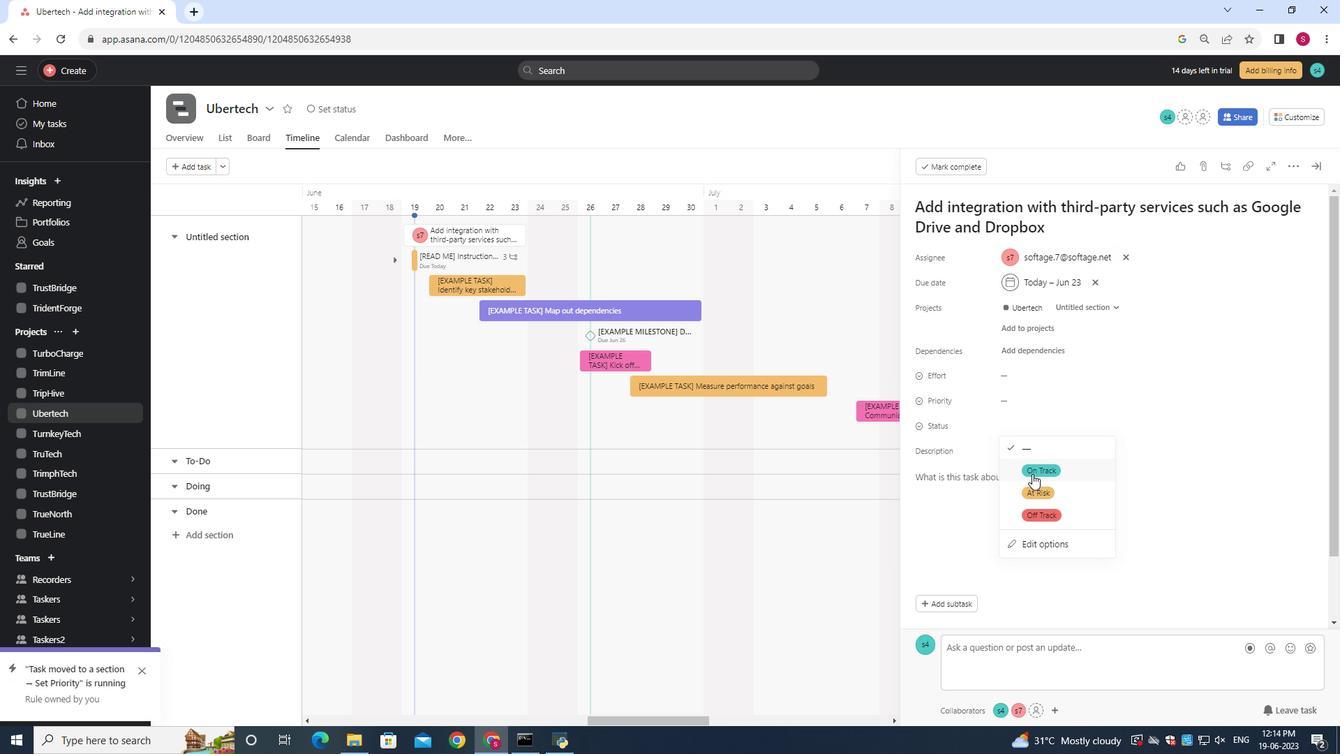 
Action: Mouse pressed left at (1032, 469)
Screenshot: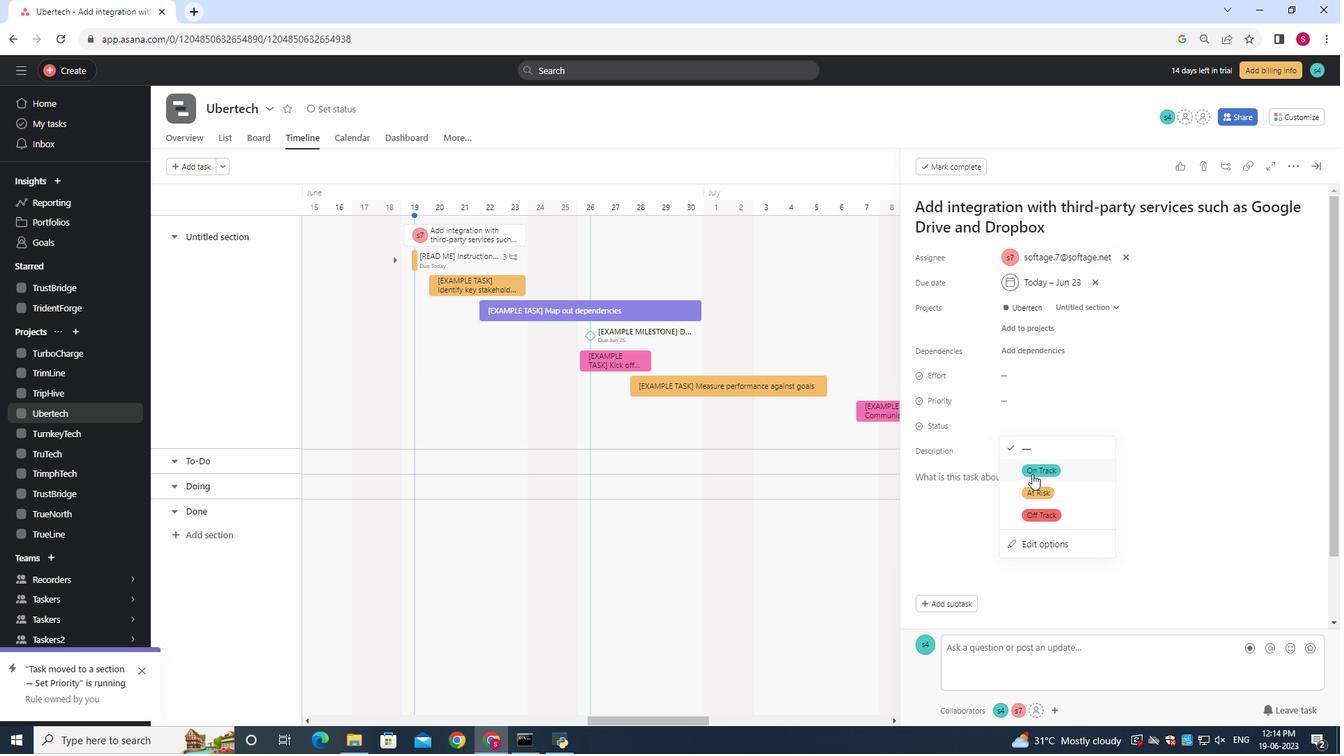 
Action: Mouse moved to (1021, 400)
Screenshot: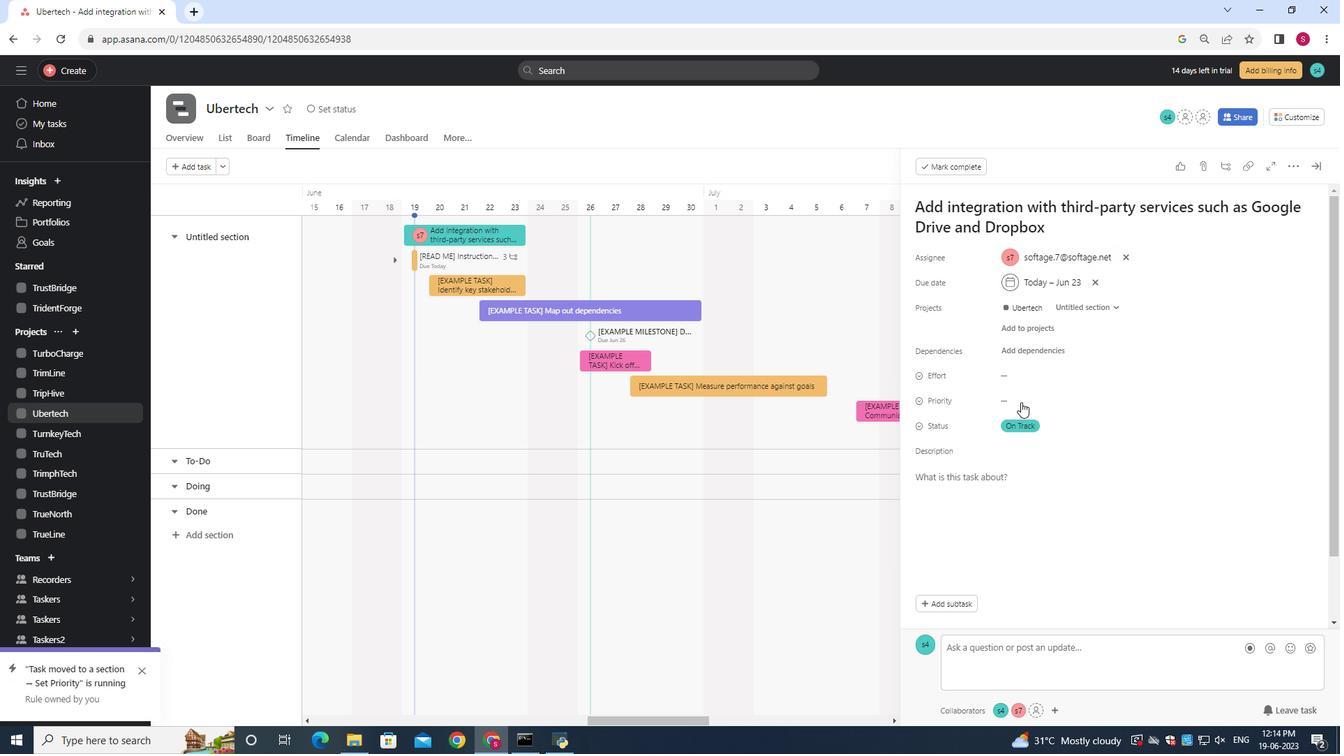 
Action: Mouse pressed left at (1021, 400)
Screenshot: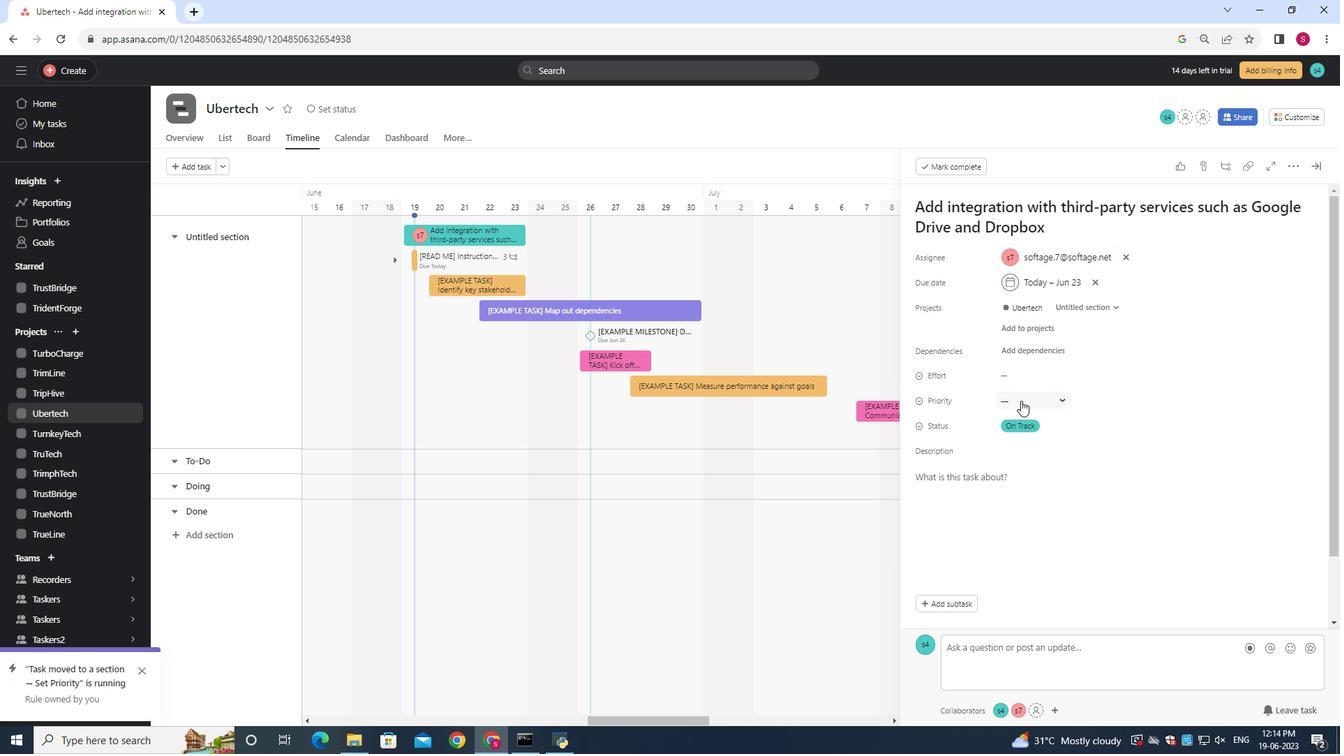 
Action: Mouse moved to (1036, 481)
Screenshot: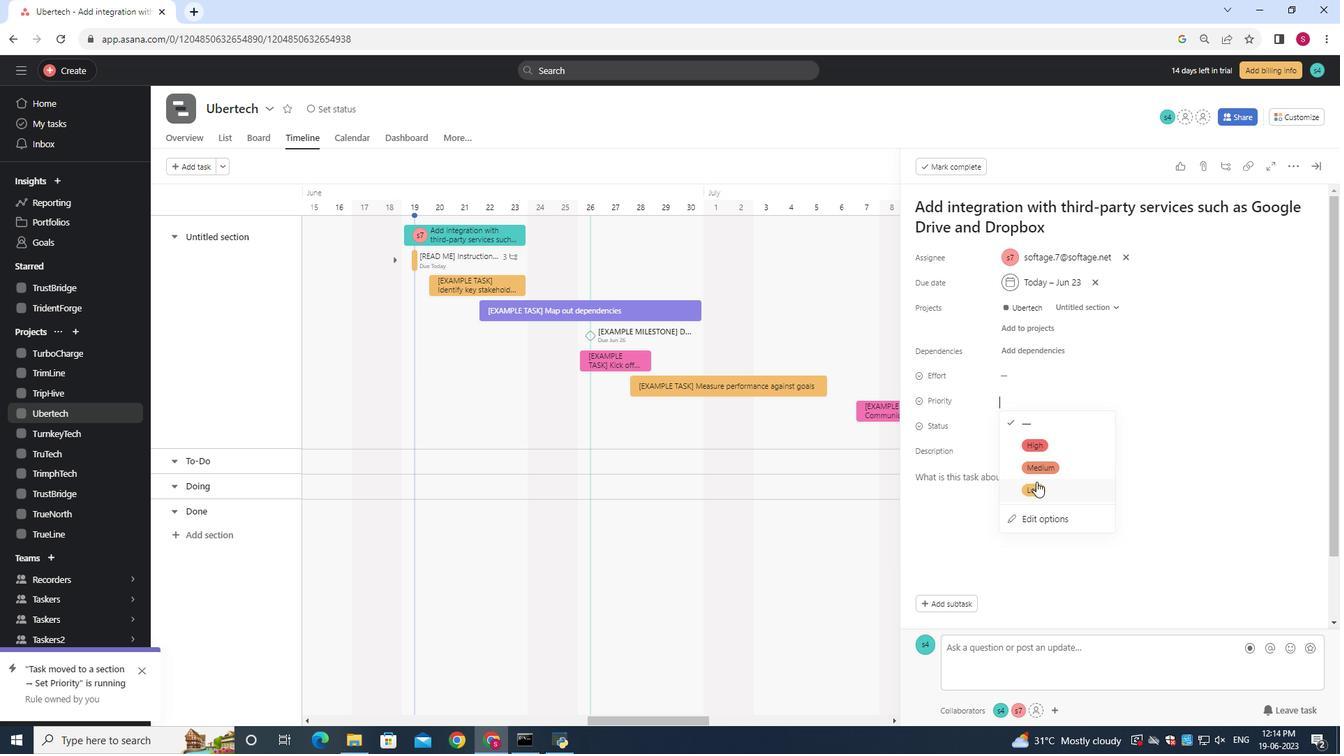
Action: Mouse pressed left at (1036, 481)
Screenshot: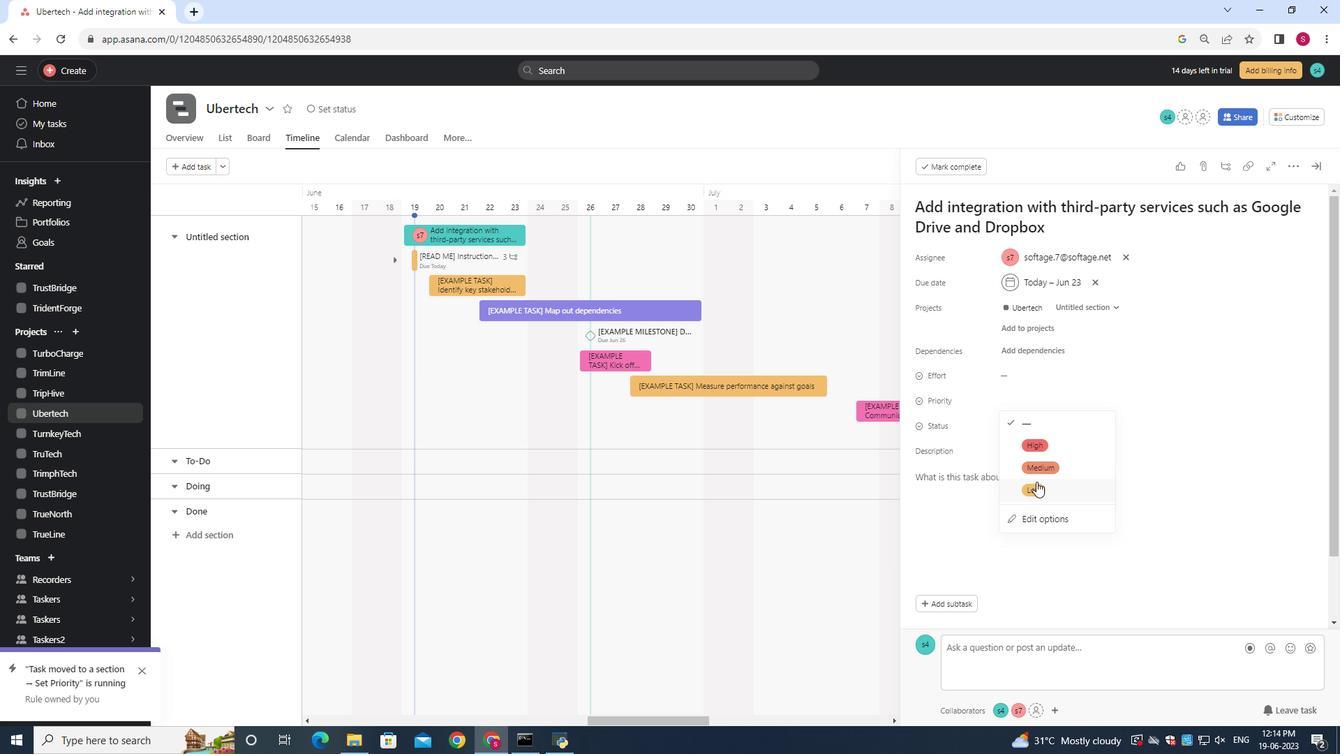 
Action: Mouse moved to (1018, 407)
Screenshot: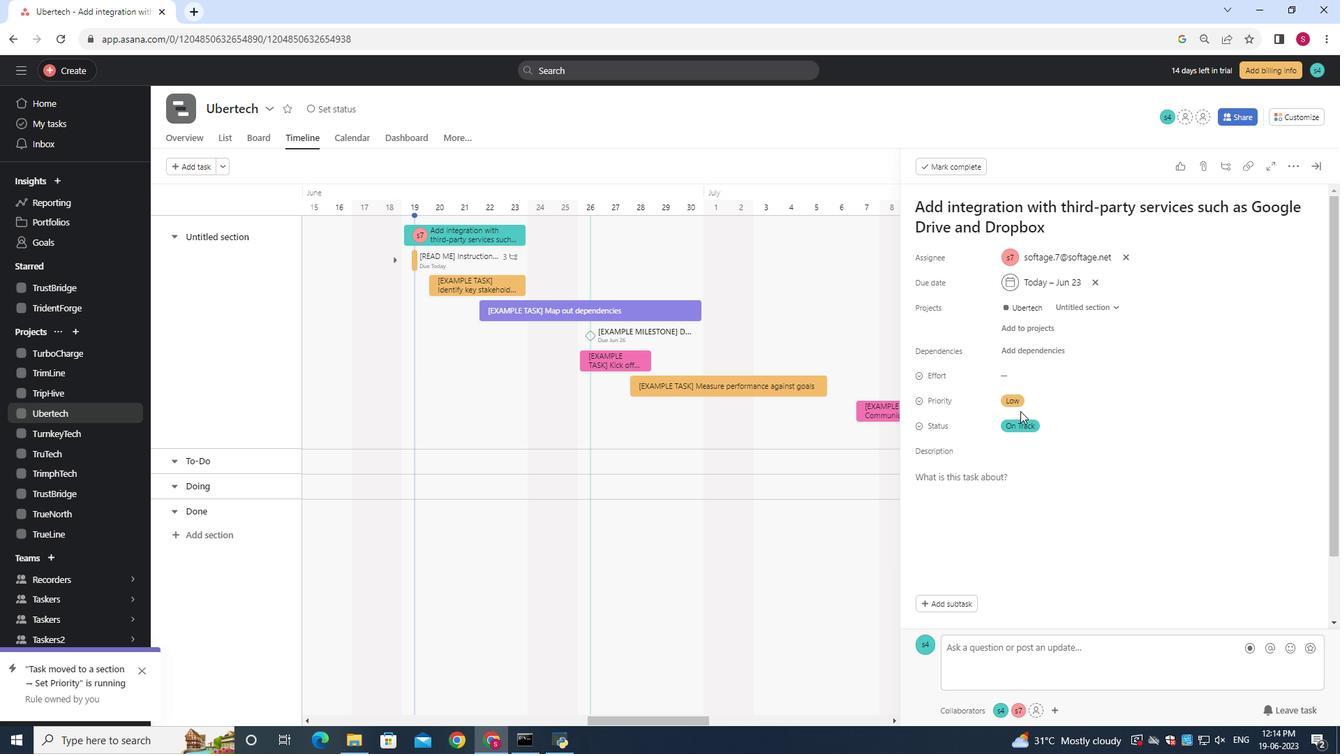 
